 Task: Create a due date automation trigger when advanced on, 2 days after a card is due add basic without the red label at 11:00 AM.
Action: Mouse moved to (1018, 295)
Screenshot: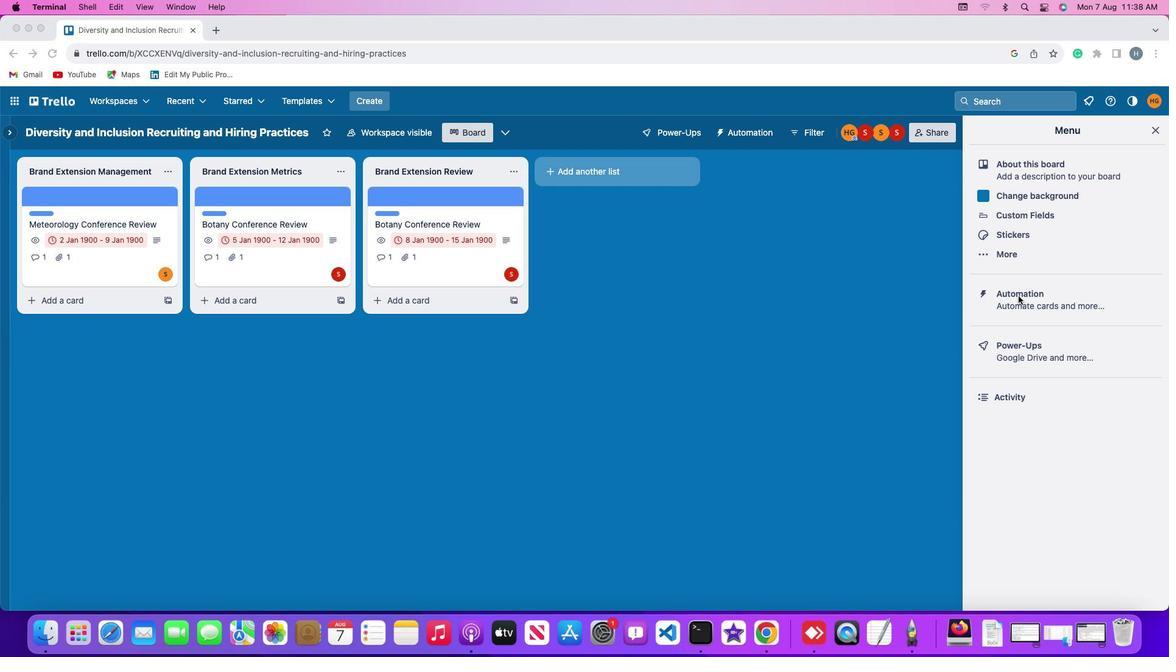 
Action: Mouse pressed left at (1018, 295)
Screenshot: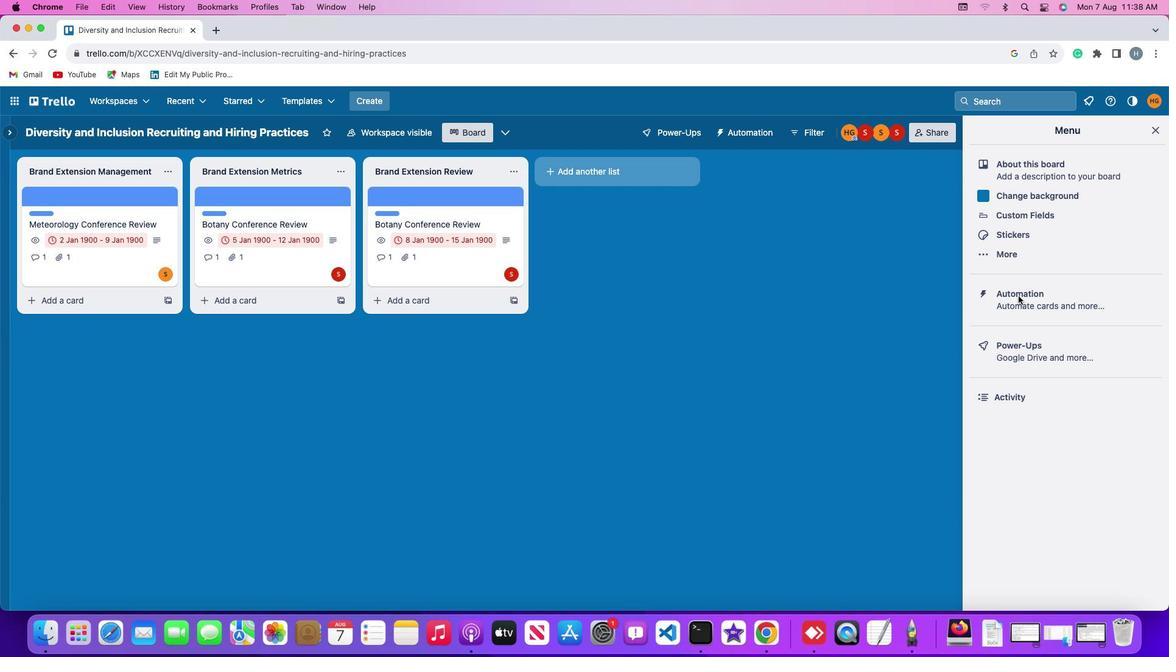 
Action: Mouse pressed left at (1018, 295)
Screenshot: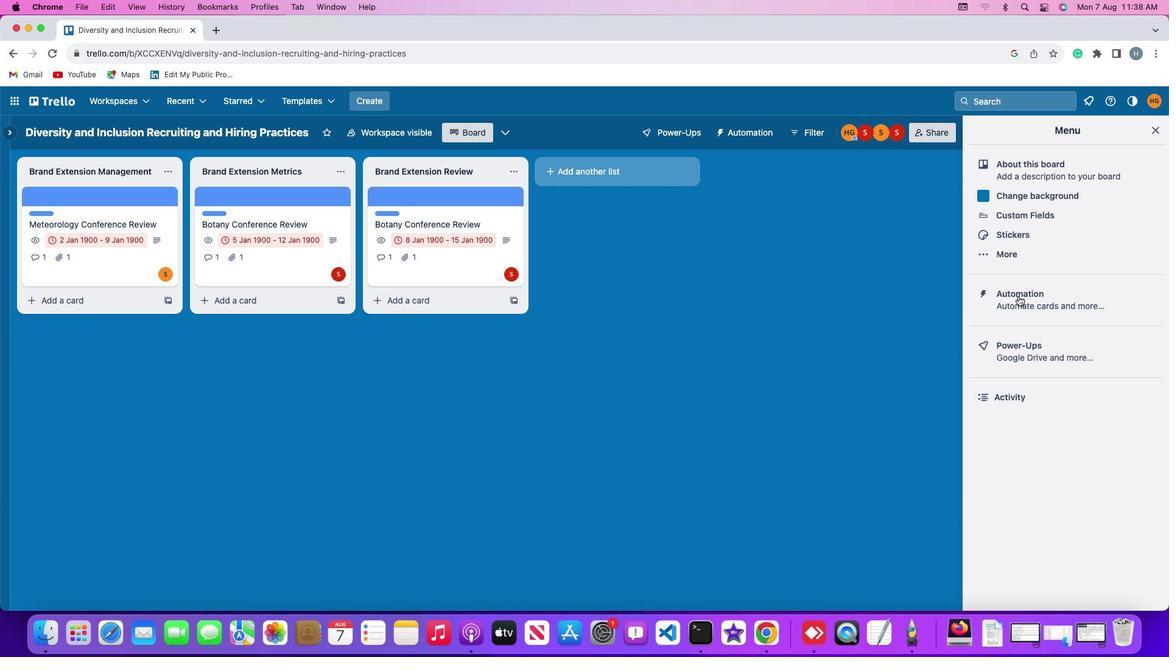 
Action: Mouse moved to (96, 287)
Screenshot: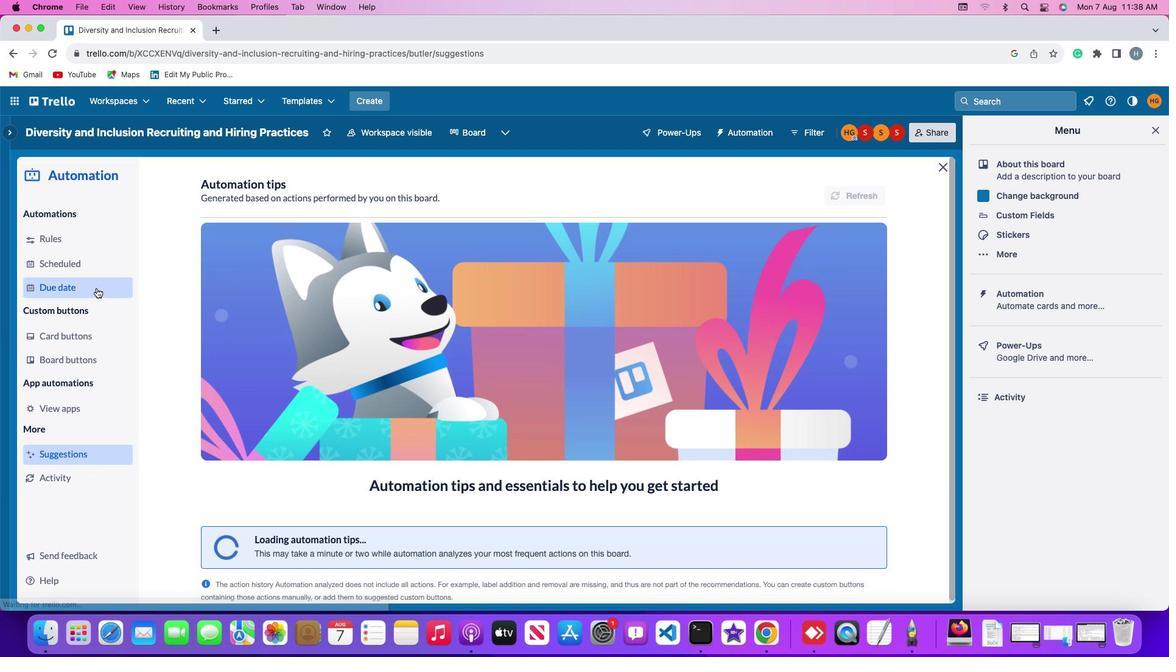 
Action: Mouse pressed left at (96, 287)
Screenshot: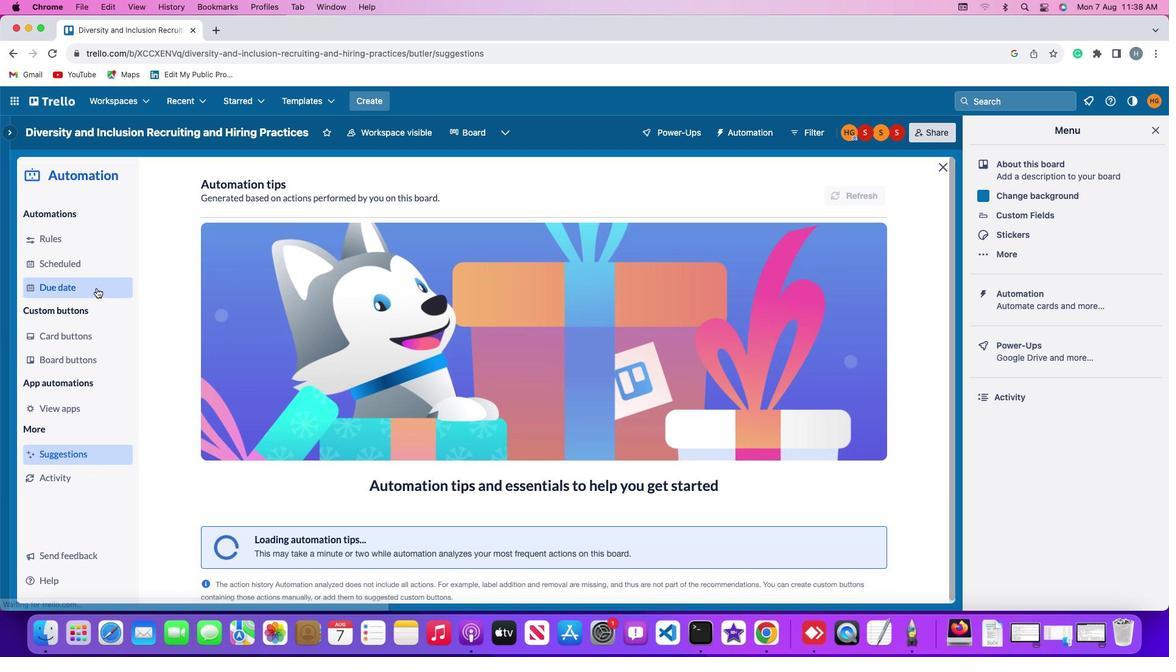 
Action: Mouse moved to (815, 185)
Screenshot: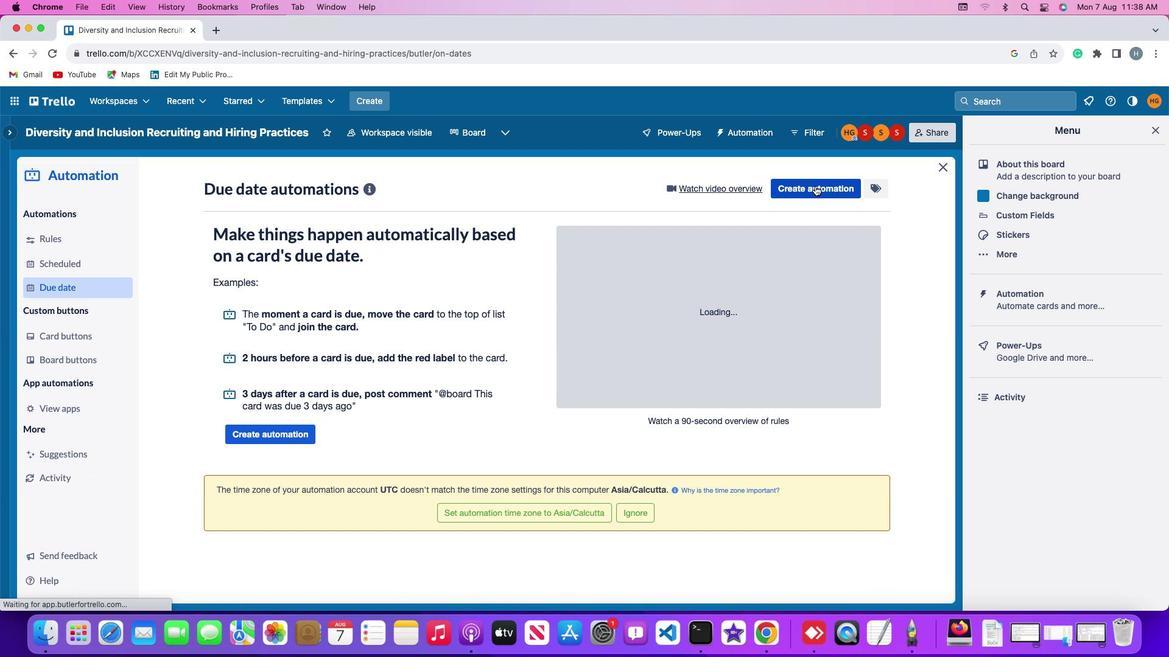 
Action: Mouse pressed left at (815, 185)
Screenshot: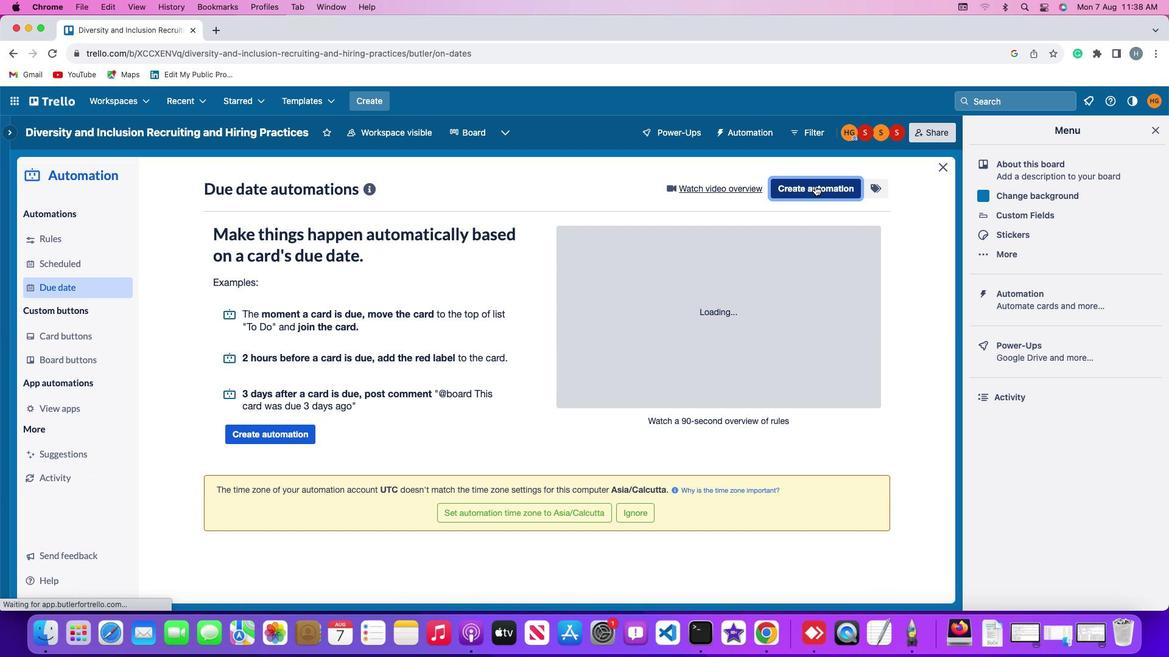 
Action: Mouse moved to (582, 301)
Screenshot: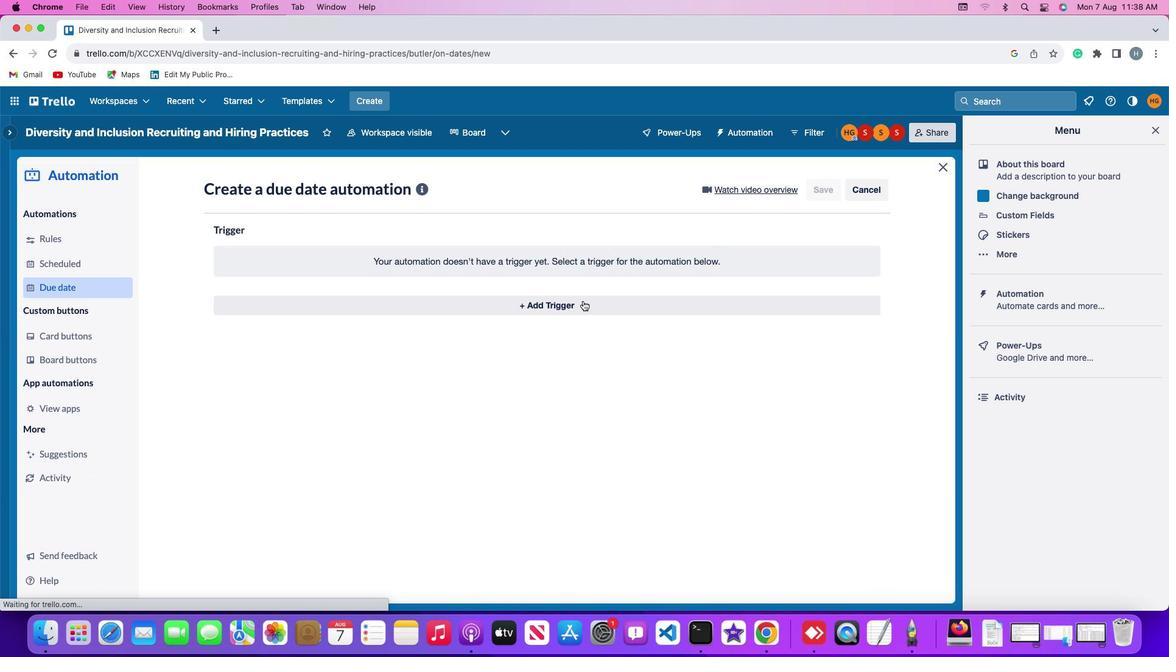
Action: Mouse pressed left at (582, 301)
Screenshot: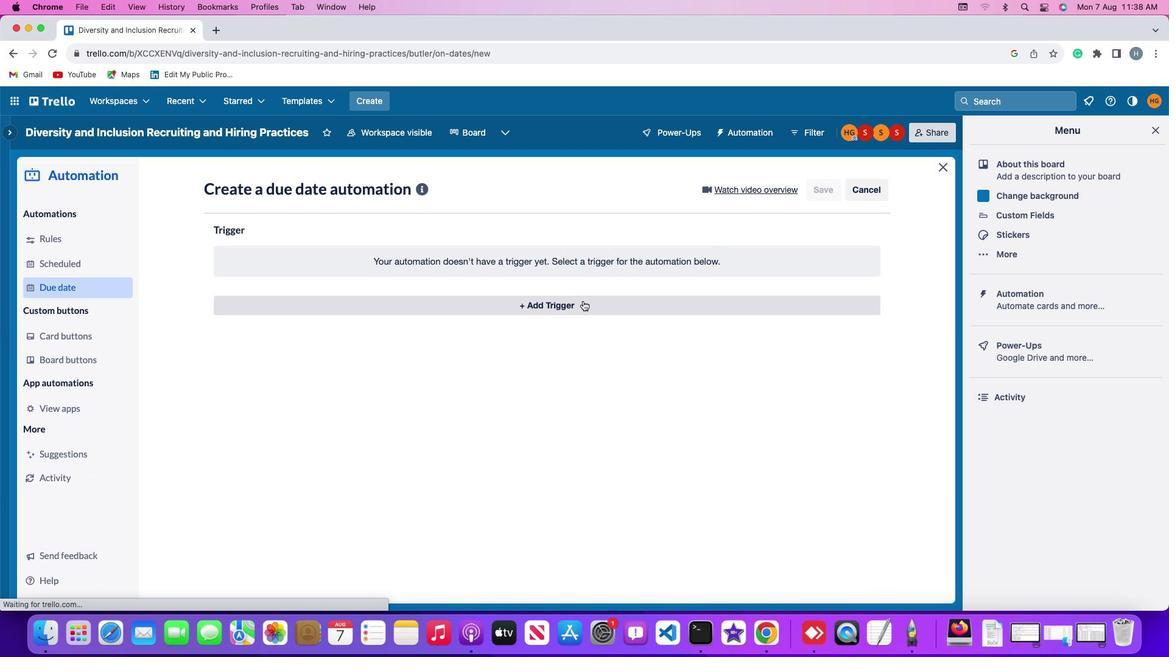 
Action: Mouse moved to (237, 491)
Screenshot: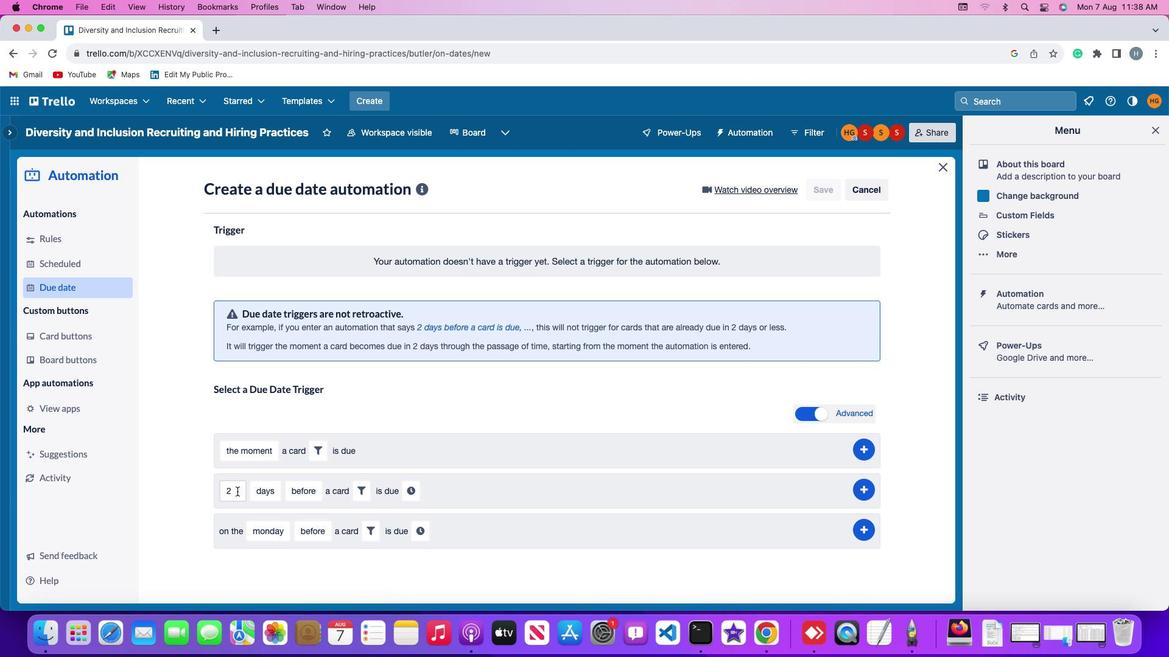 
Action: Mouse pressed left at (237, 491)
Screenshot: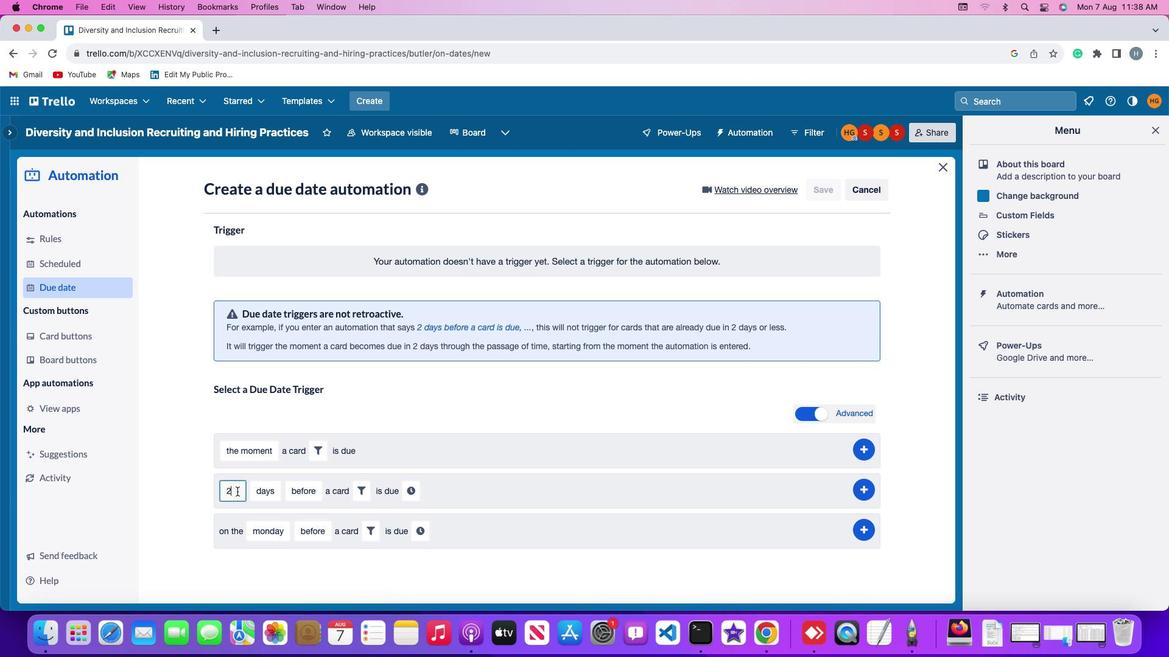 
Action: Mouse moved to (238, 490)
Screenshot: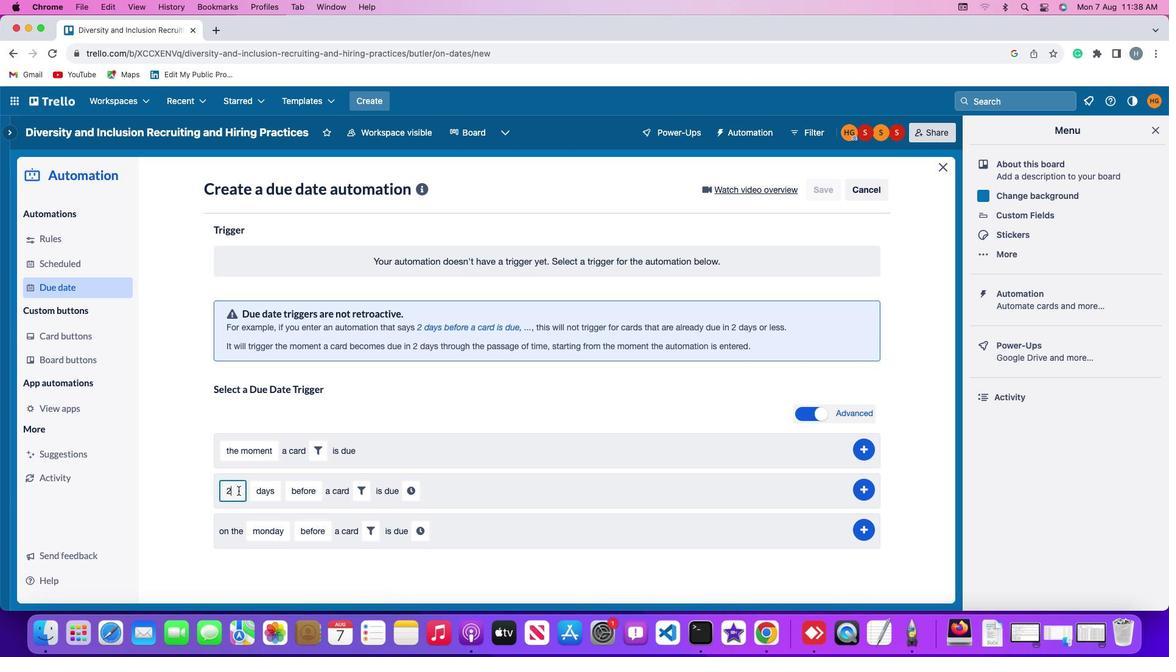 
Action: Key pressed Key.backspace
Screenshot: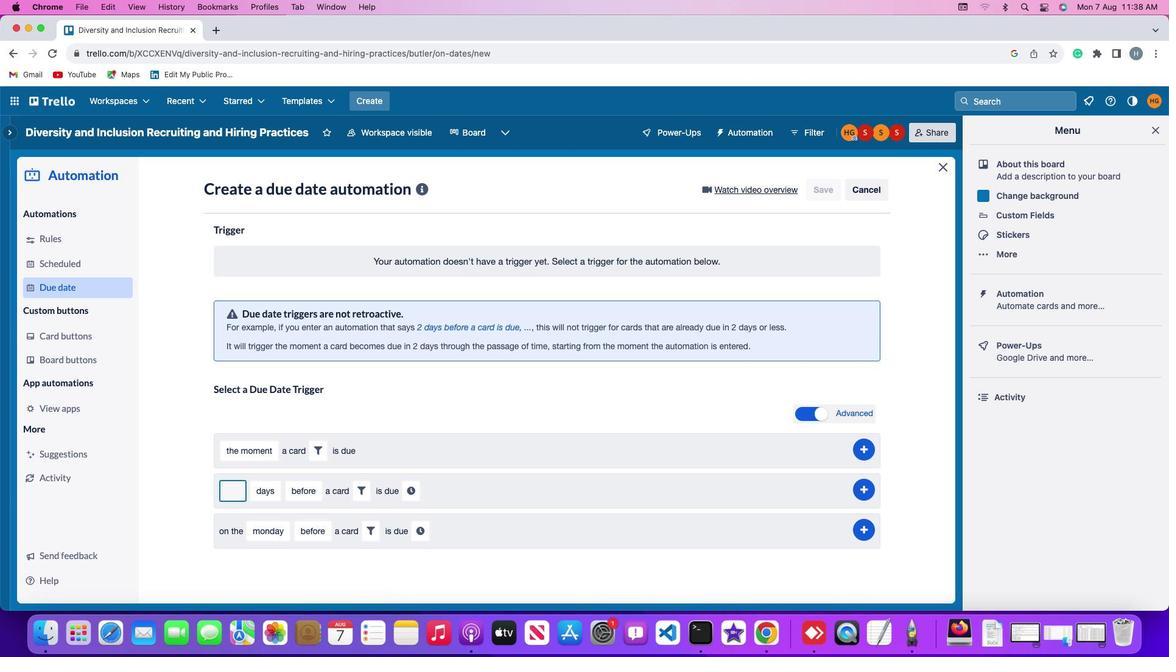 
Action: Mouse moved to (237, 491)
Screenshot: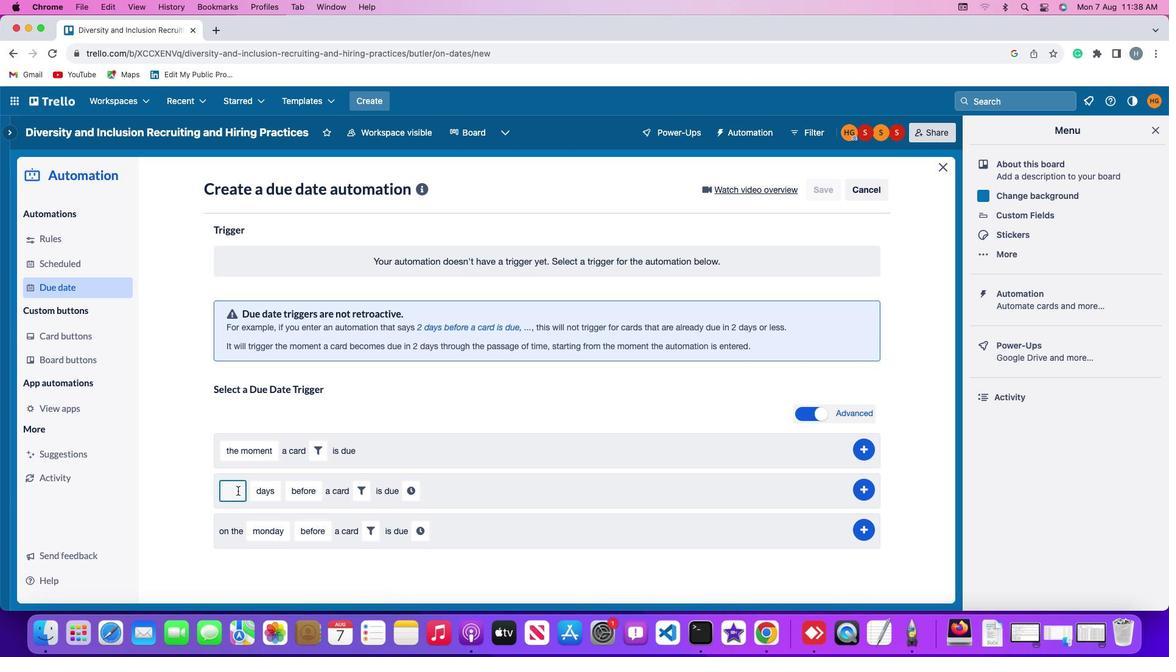 
Action: Key pressed '2'
Screenshot: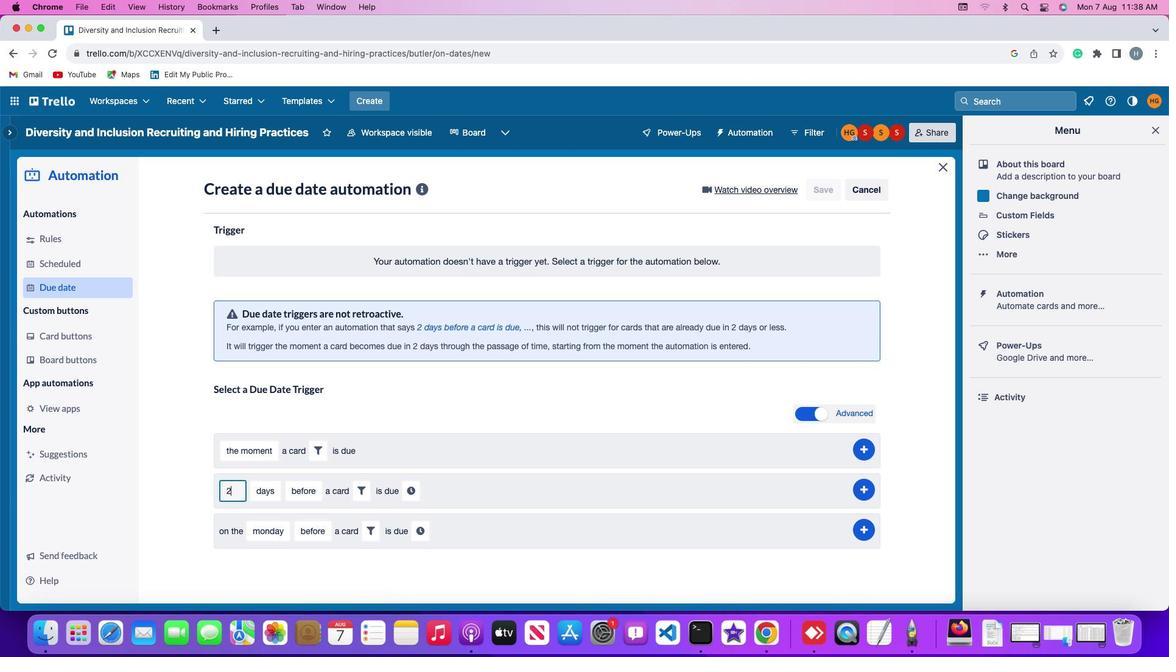 
Action: Mouse moved to (275, 487)
Screenshot: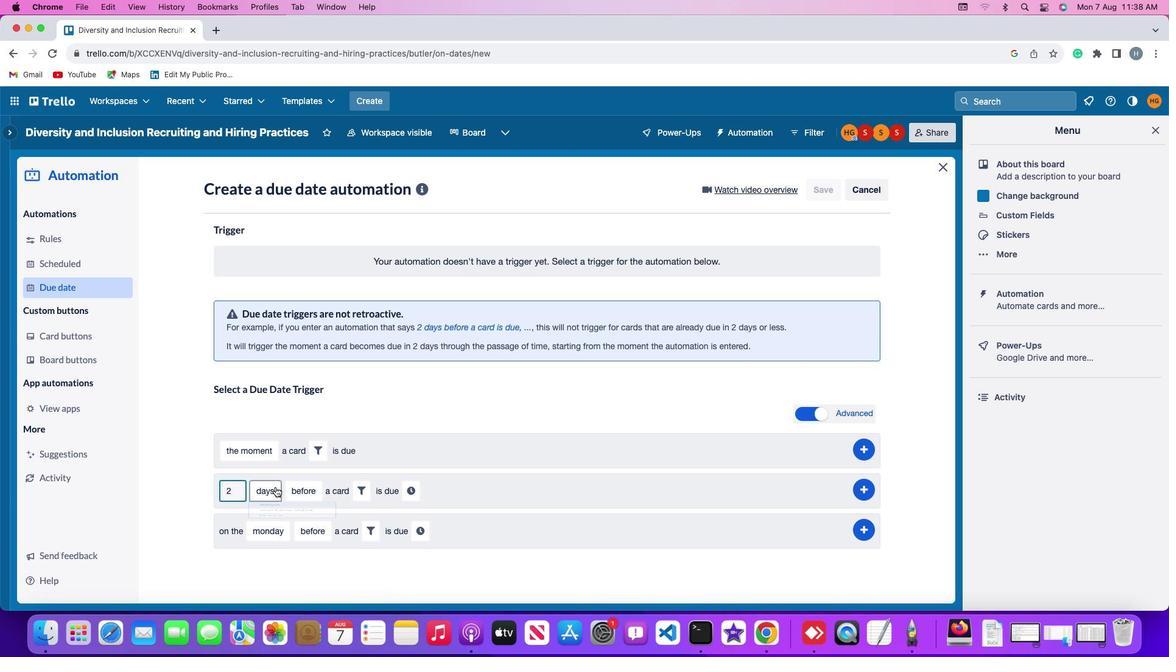 
Action: Mouse pressed left at (275, 487)
Screenshot: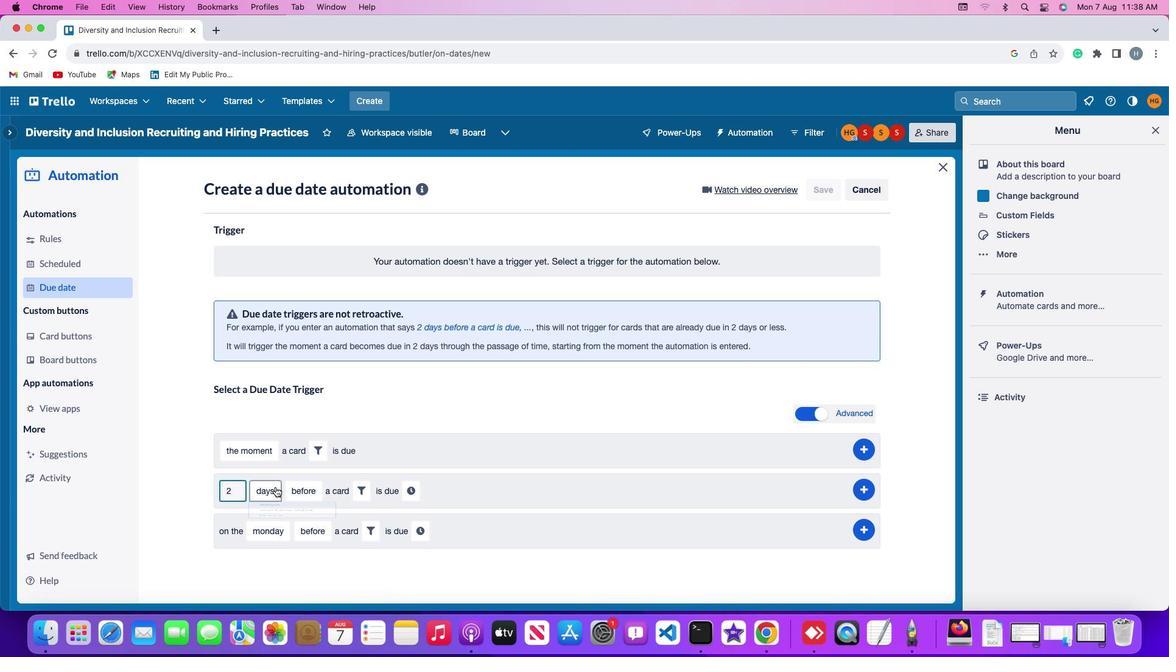 
Action: Mouse moved to (273, 510)
Screenshot: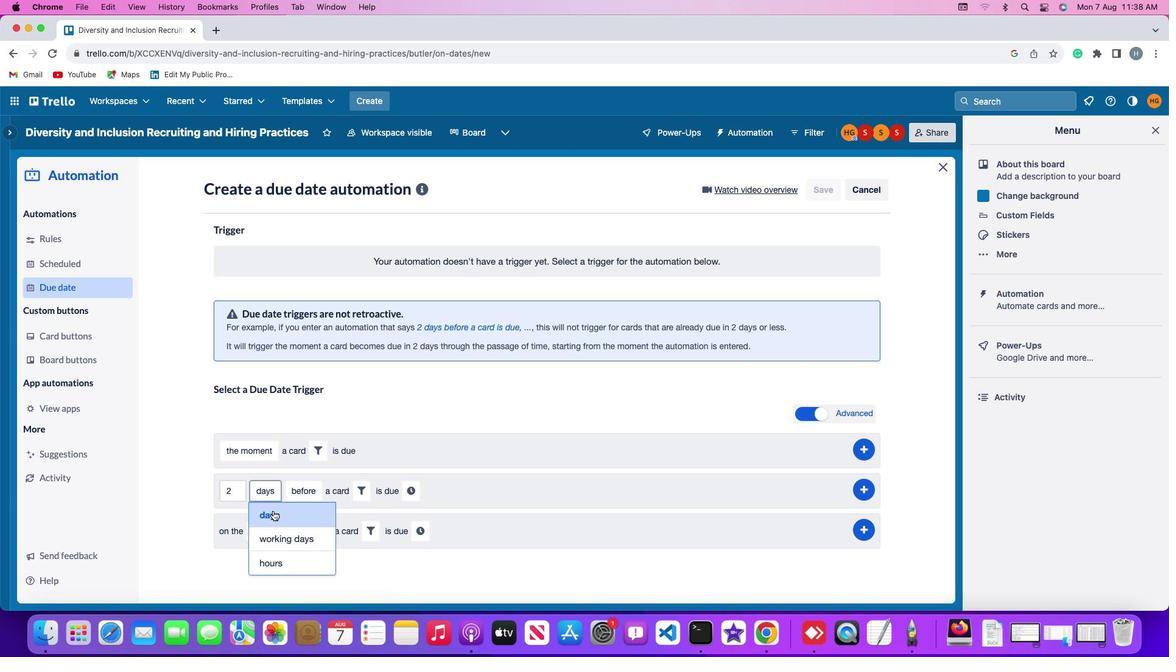 
Action: Mouse pressed left at (273, 510)
Screenshot: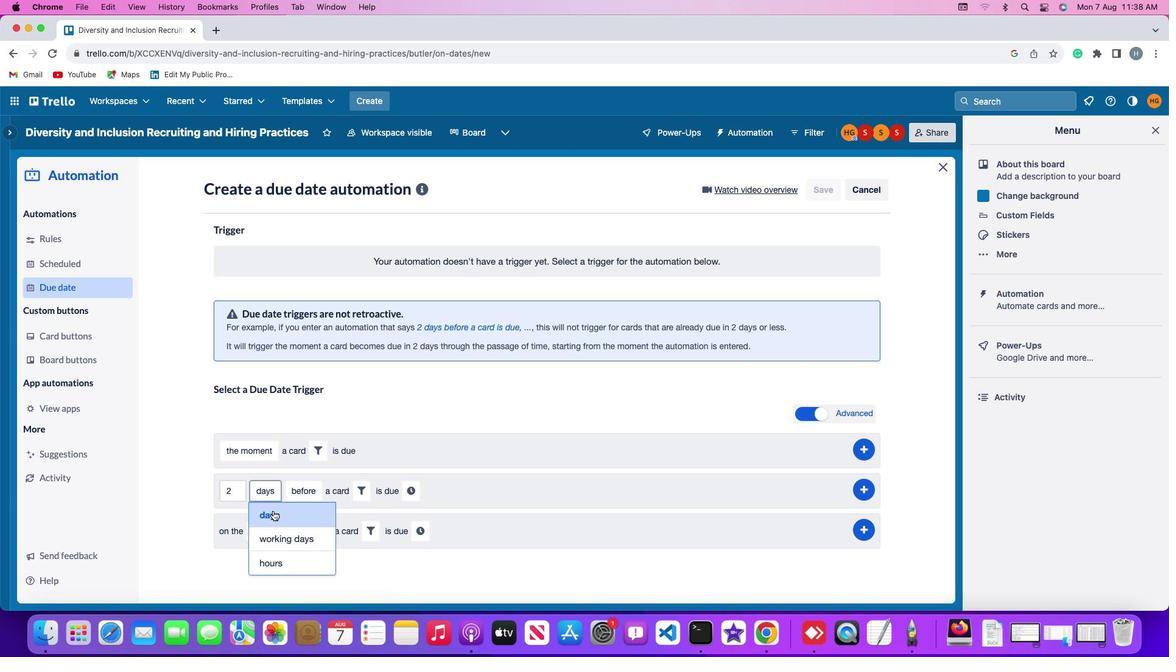 
Action: Mouse moved to (292, 493)
Screenshot: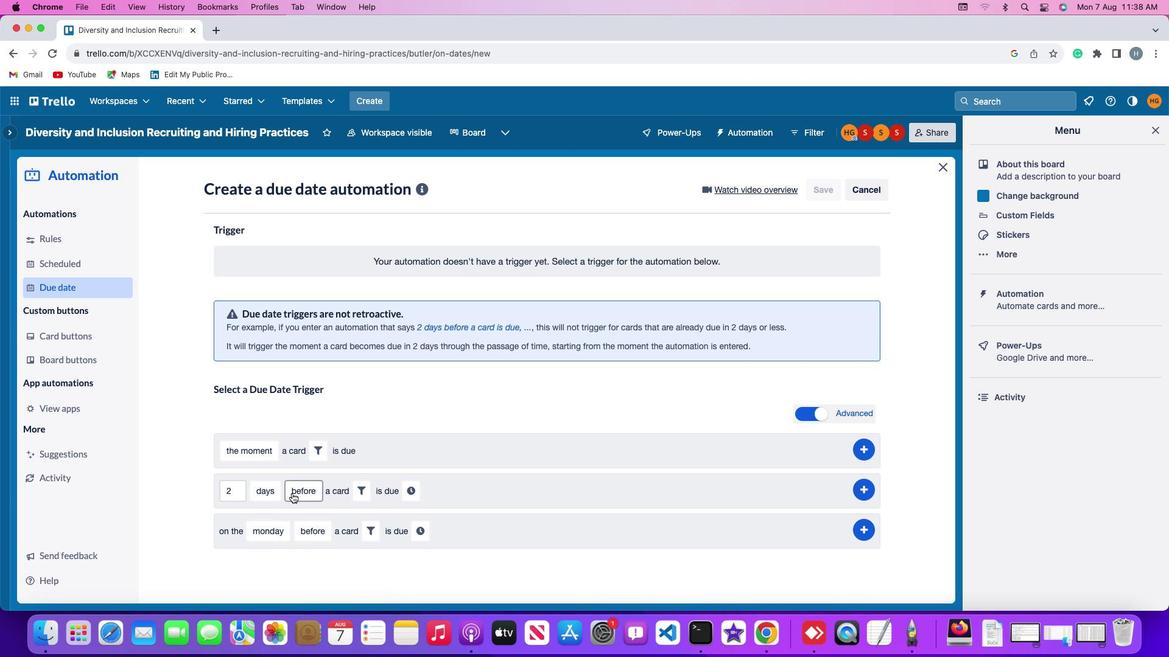 
Action: Mouse pressed left at (292, 493)
Screenshot: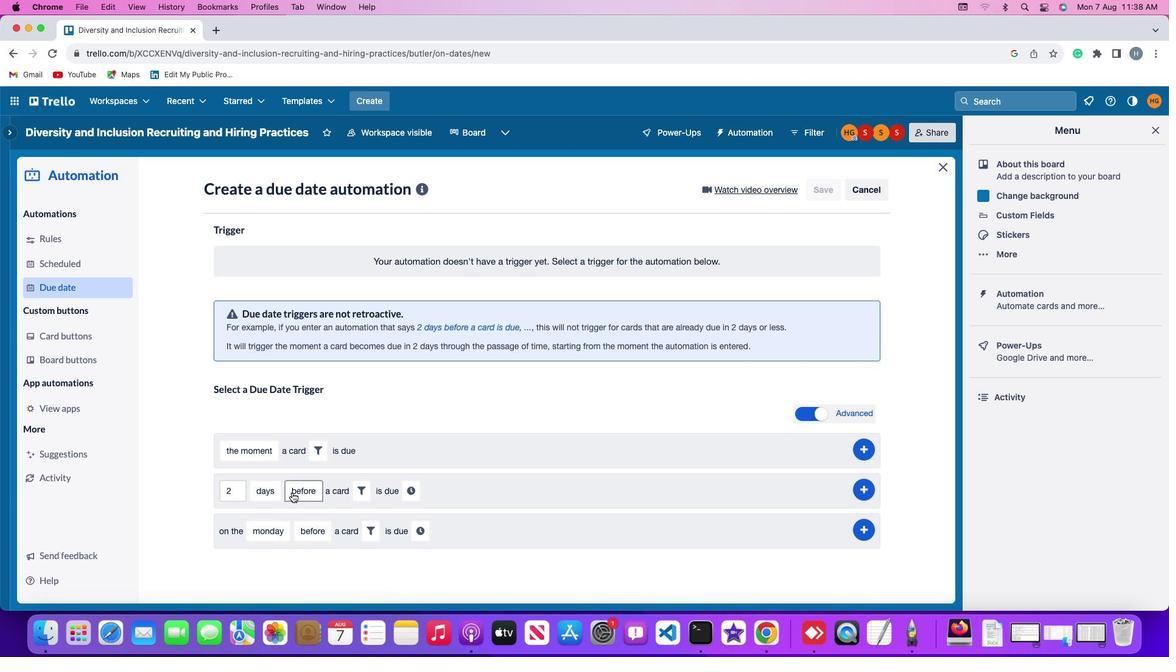 
Action: Mouse moved to (306, 536)
Screenshot: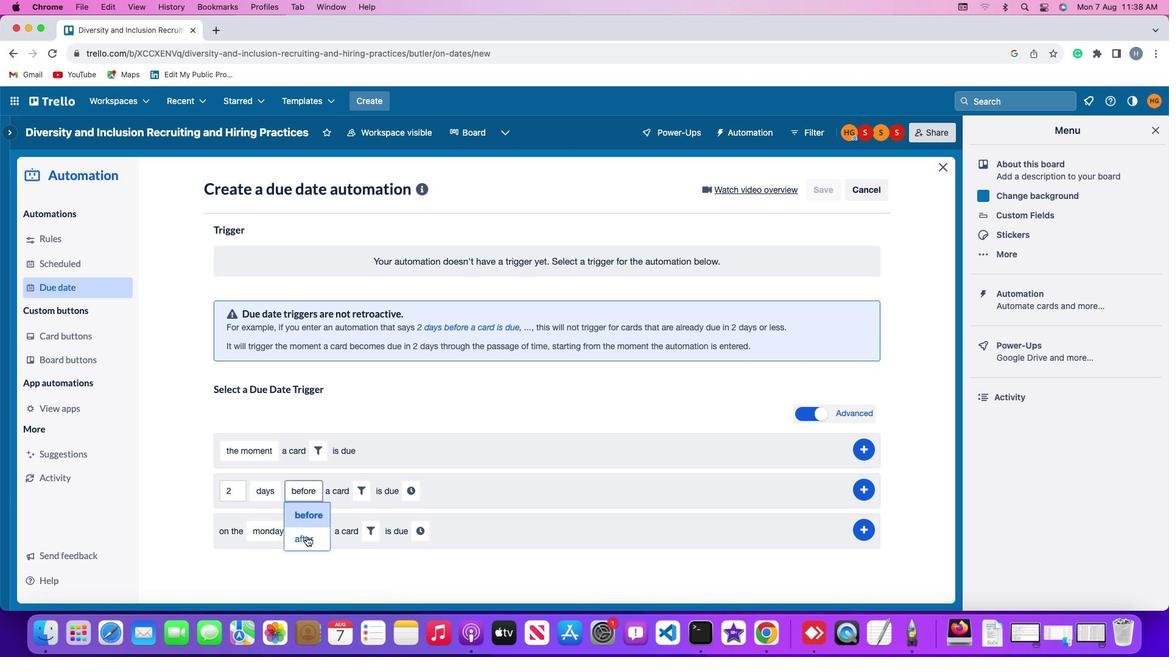 
Action: Mouse pressed left at (306, 536)
Screenshot: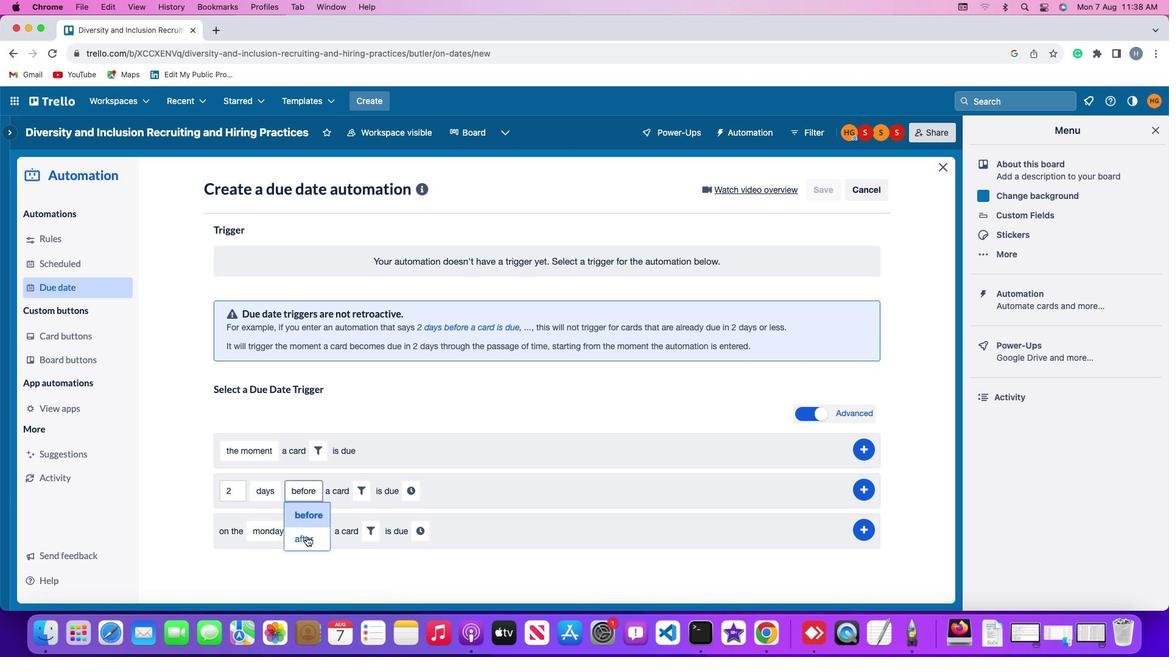 
Action: Mouse moved to (354, 498)
Screenshot: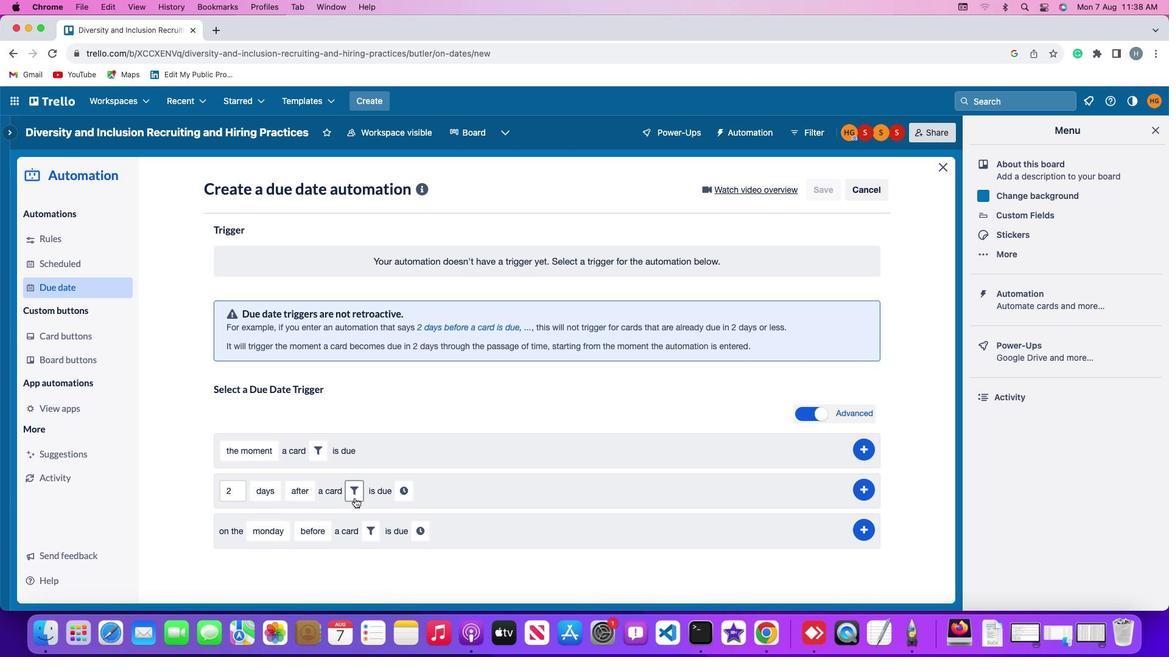 
Action: Mouse pressed left at (354, 498)
Screenshot: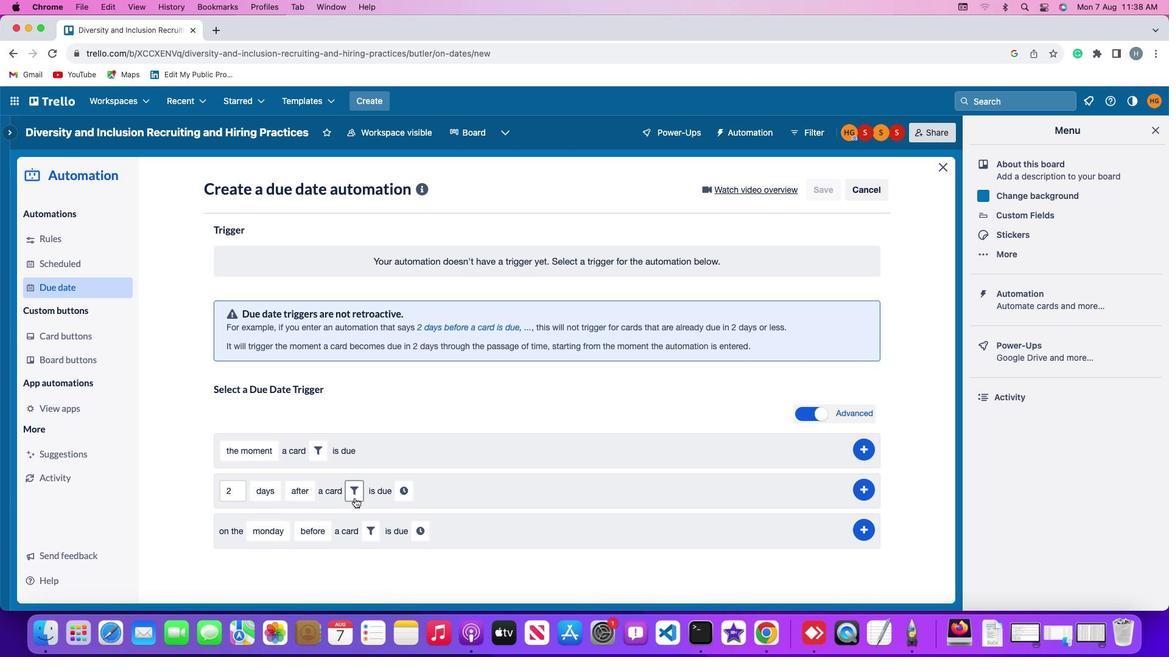 
Action: Mouse moved to (369, 530)
Screenshot: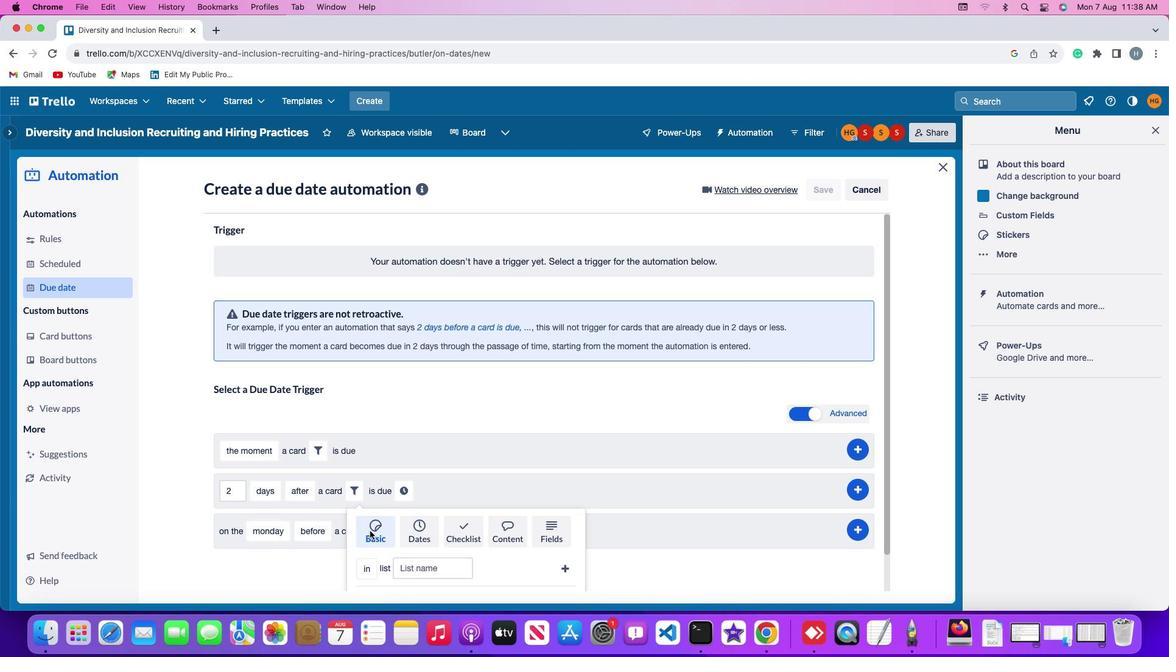 
Action: Mouse scrolled (369, 530) with delta (0, 0)
Screenshot: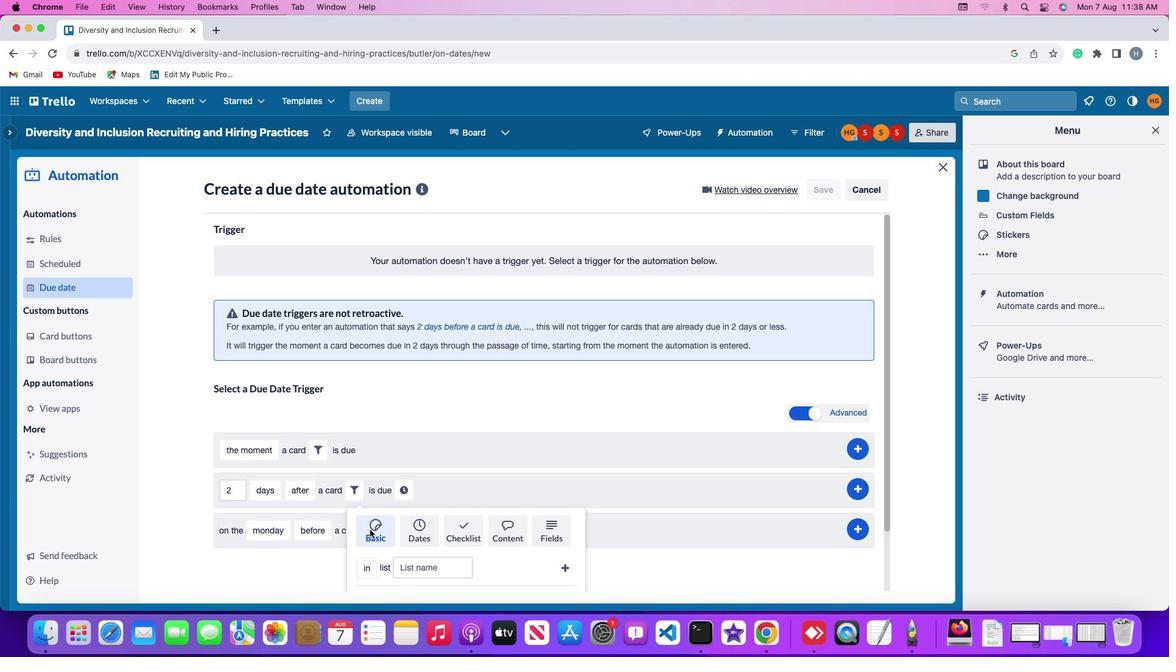 
Action: Mouse moved to (369, 530)
Screenshot: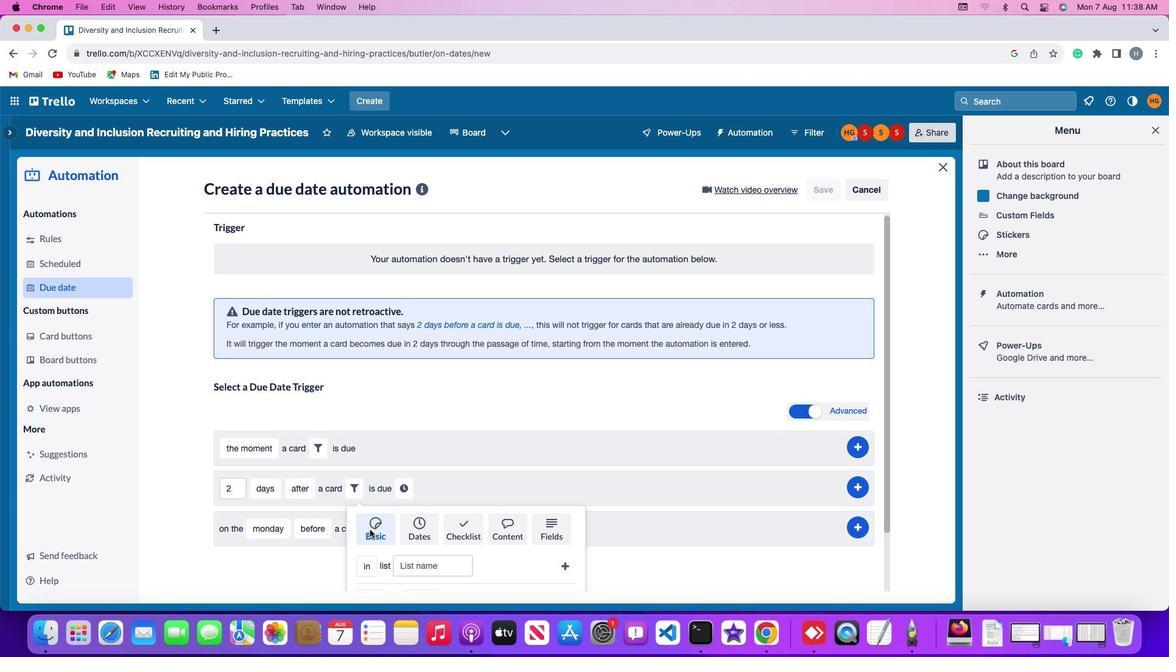 
Action: Mouse scrolled (369, 530) with delta (0, 0)
Screenshot: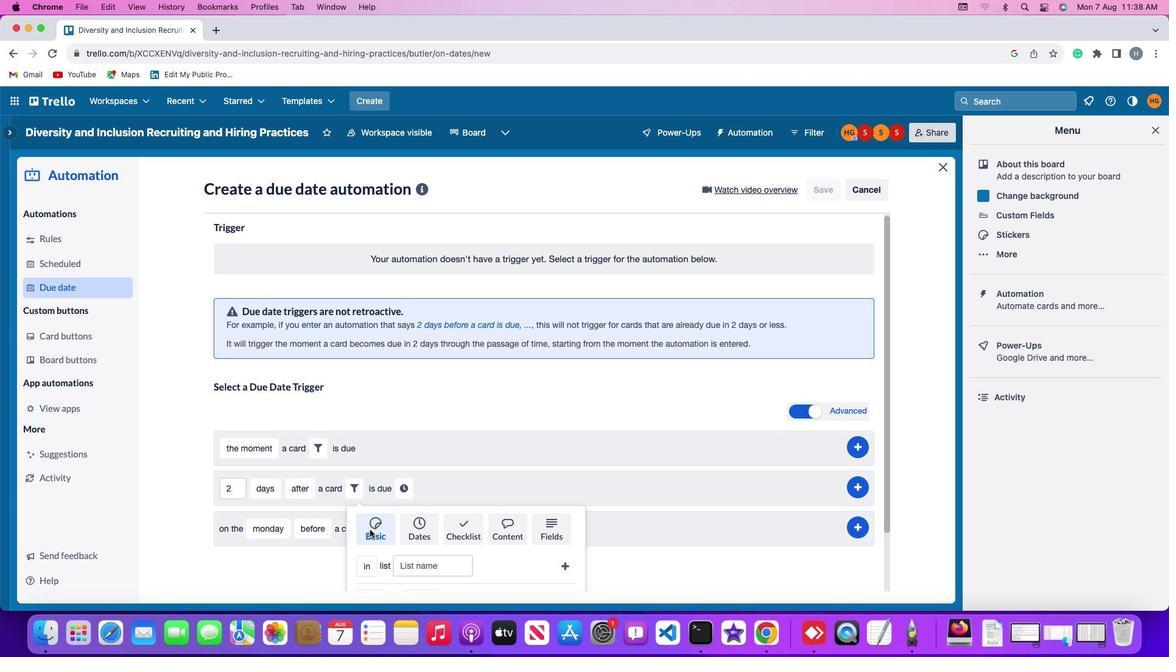 
Action: Mouse moved to (369, 529)
Screenshot: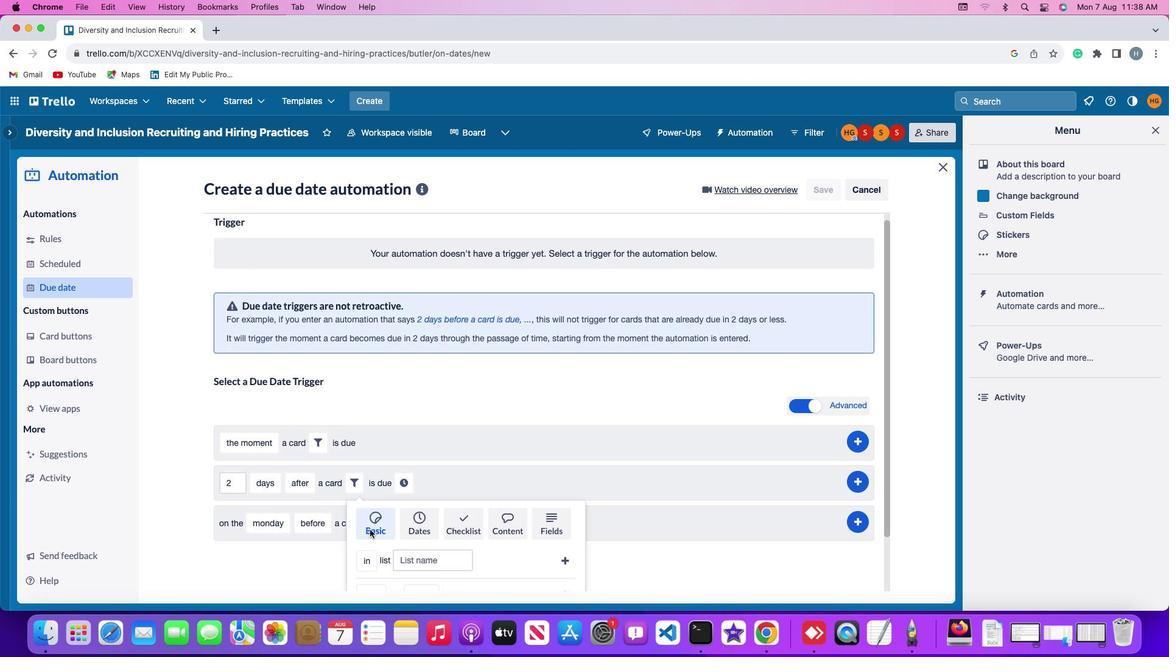 
Action: Mouse scrolled (369, 529) with delta (0, -1)
Screenshot: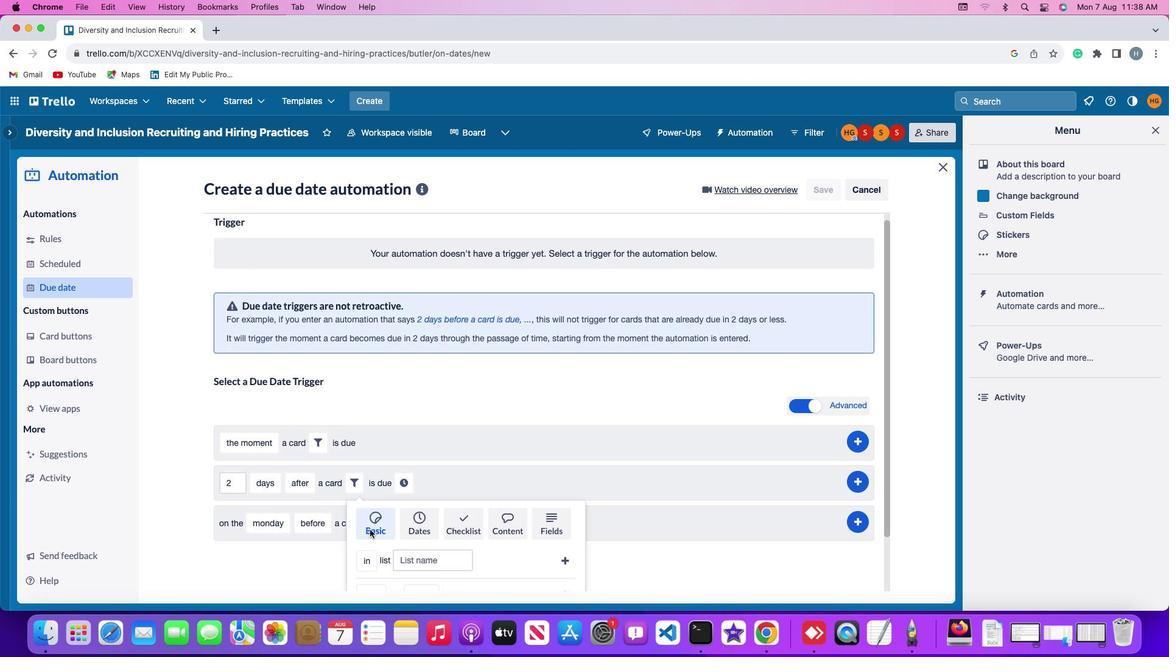 
Action: Mouse scrolled (369, 529) with delta (0, -1)
Screenshot: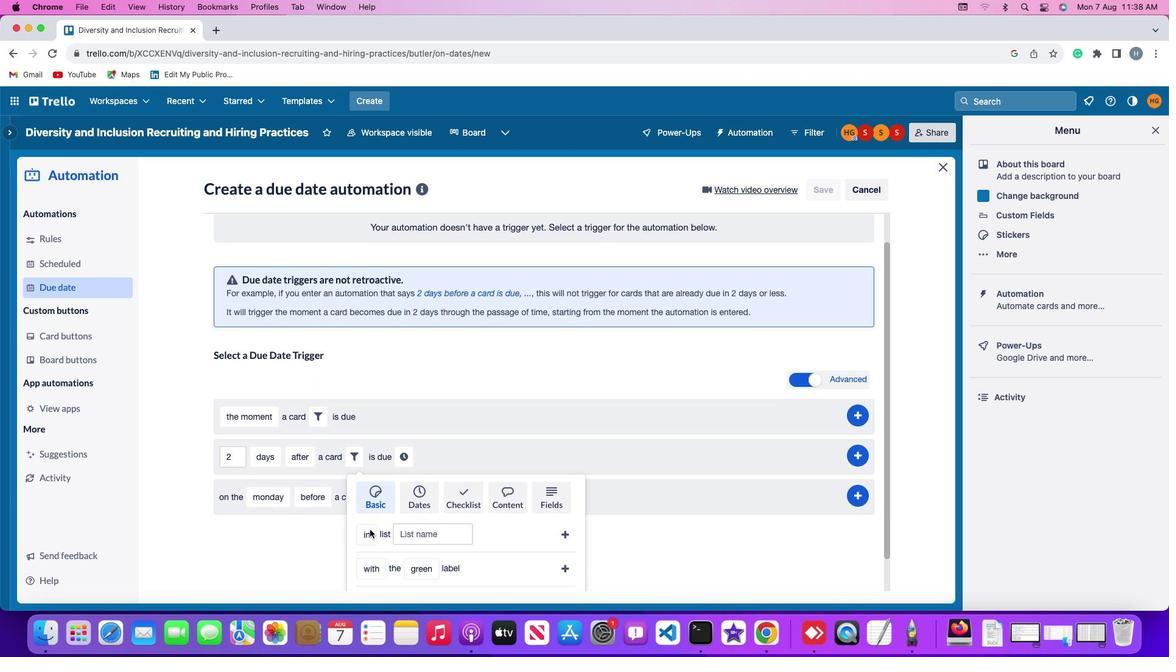 
Action: Mouse moved to (367, 538)
Screenshot: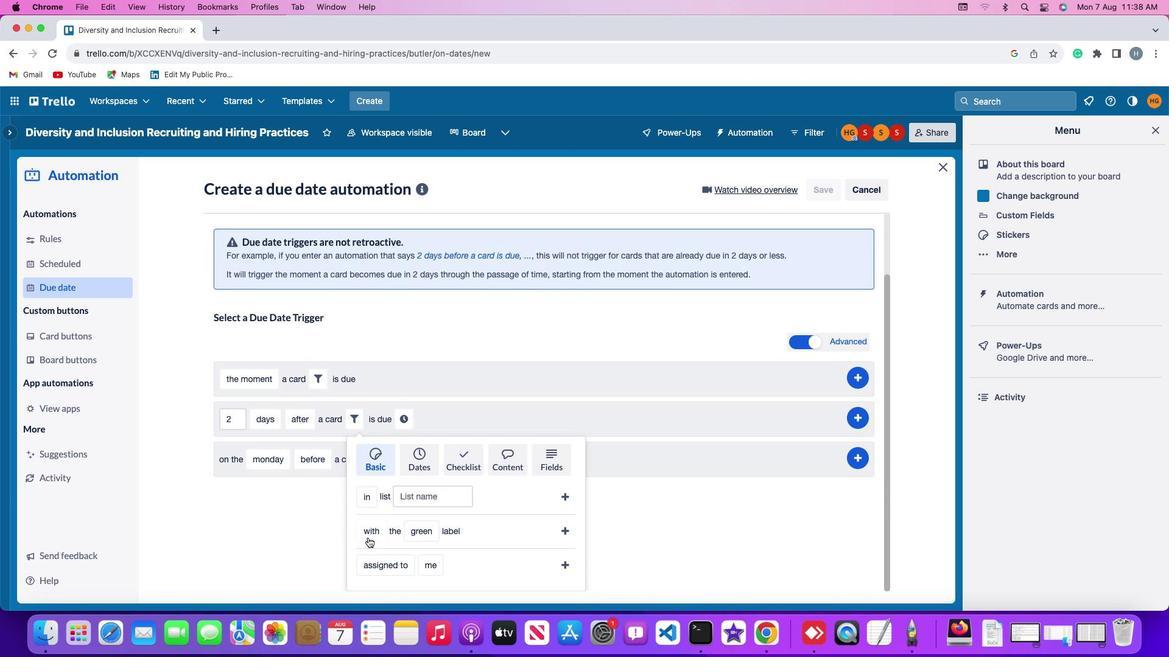 
Action: Mouse pressed left at (367, 538)
Screenshot: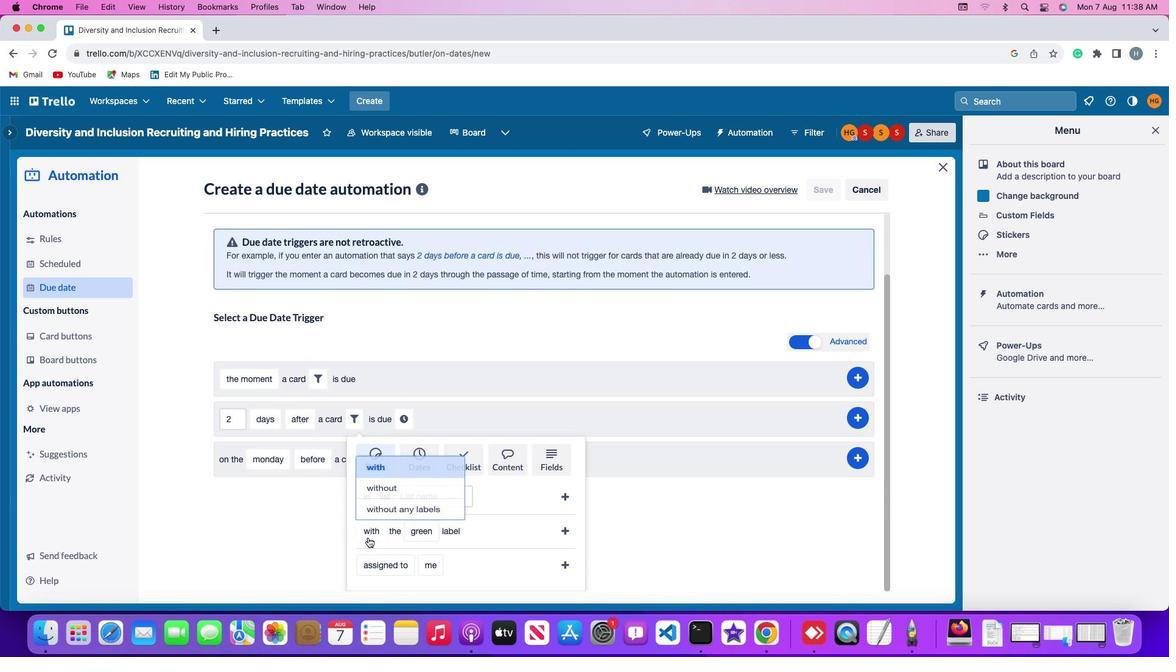 
Action: Mouse moved to (387, 487)
Screenshot: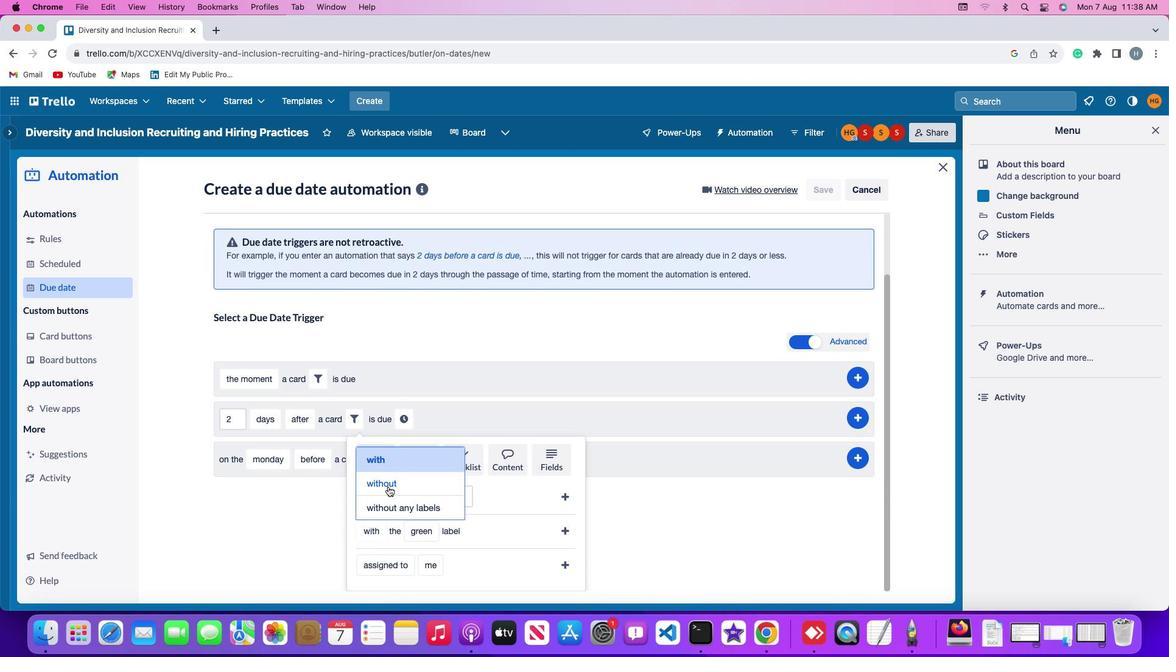 
Action: Mouse pressed left at (387, 487)
Screenshot: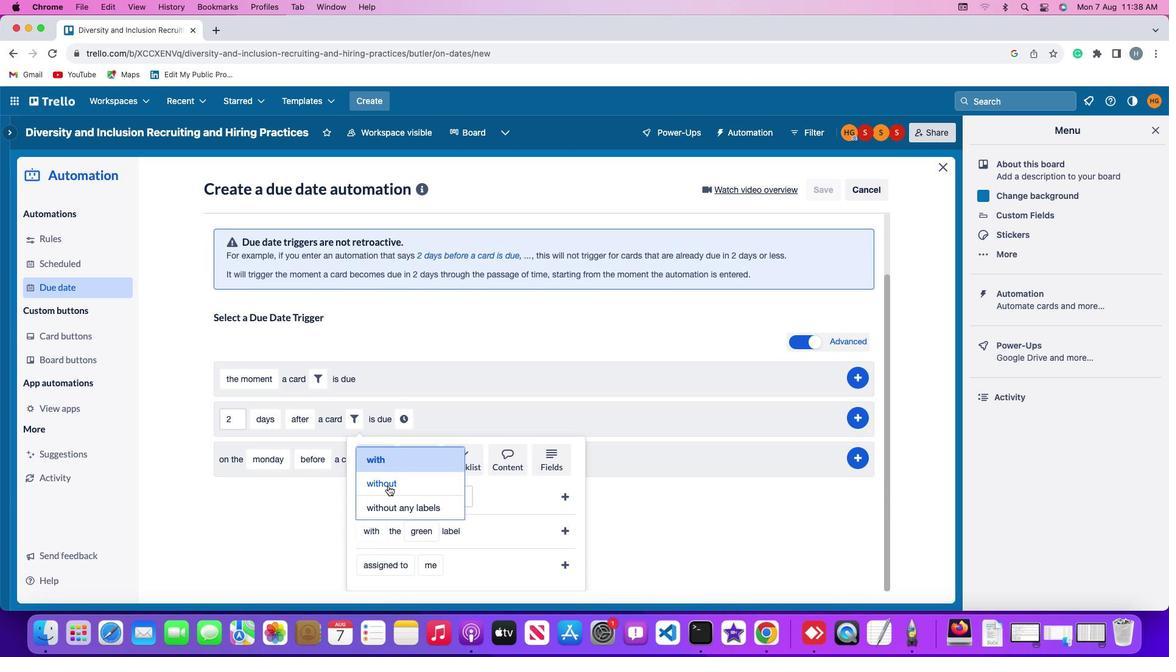 
Action: Mouse moved to (434, 532)
Screenshot: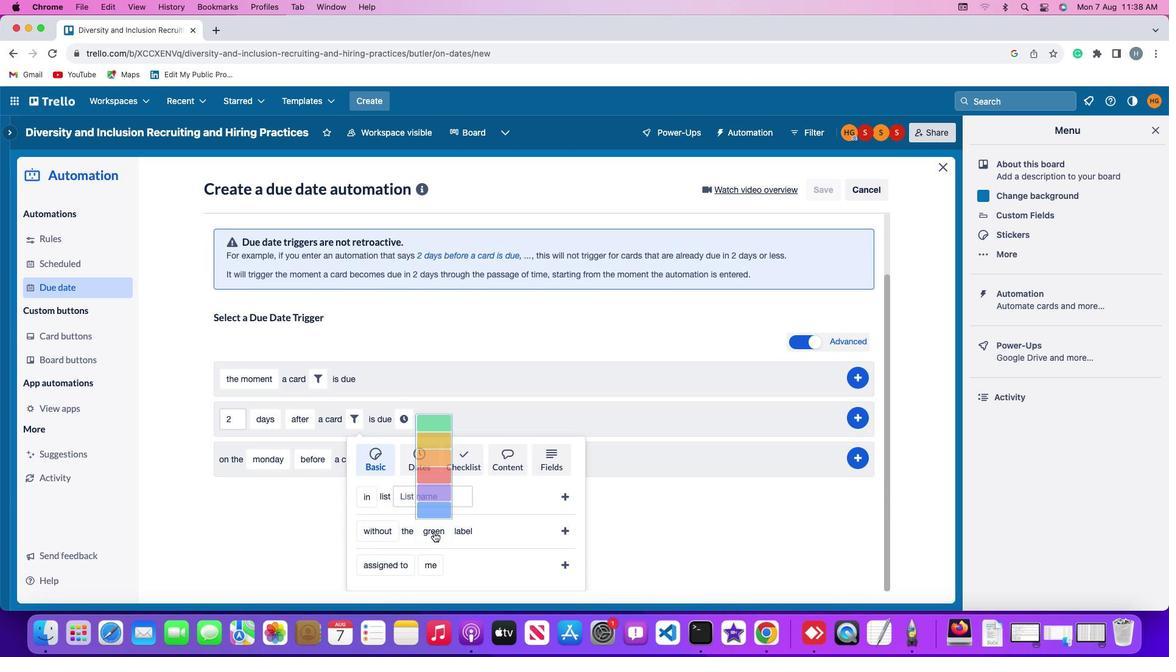 
Action: Mouse pressed left at (434, 532)
Screenshot: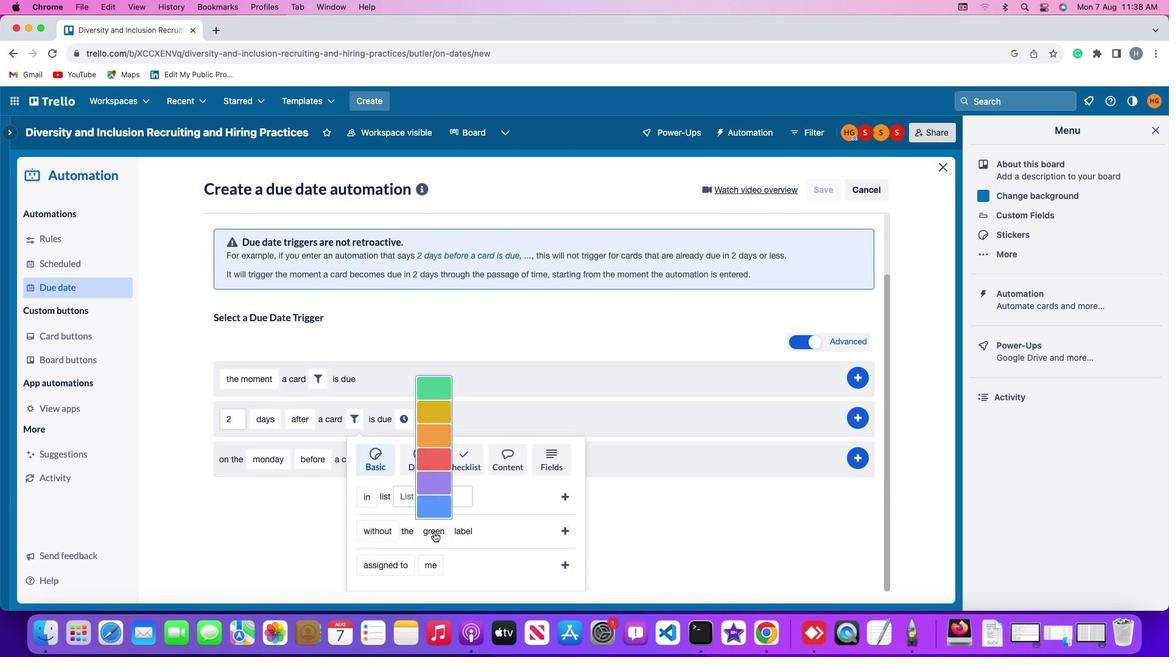 
Action: Mouse moved to (430, 455)
Screenshot: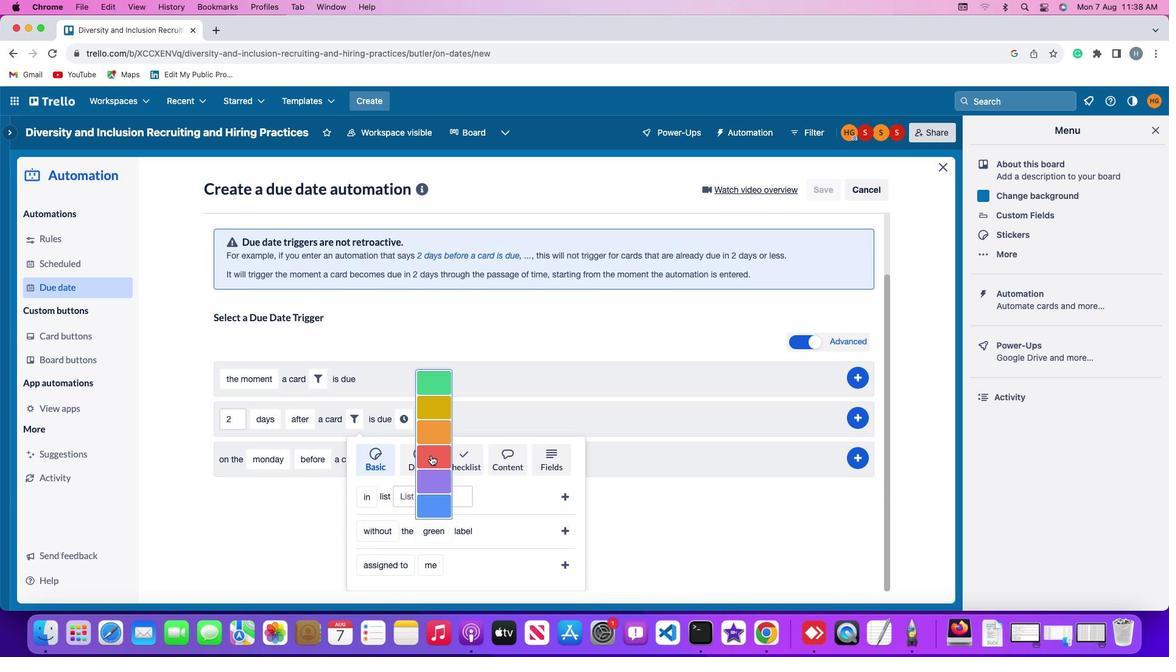 
Action: Mouse pressed left at (430, 455)
Screenshot: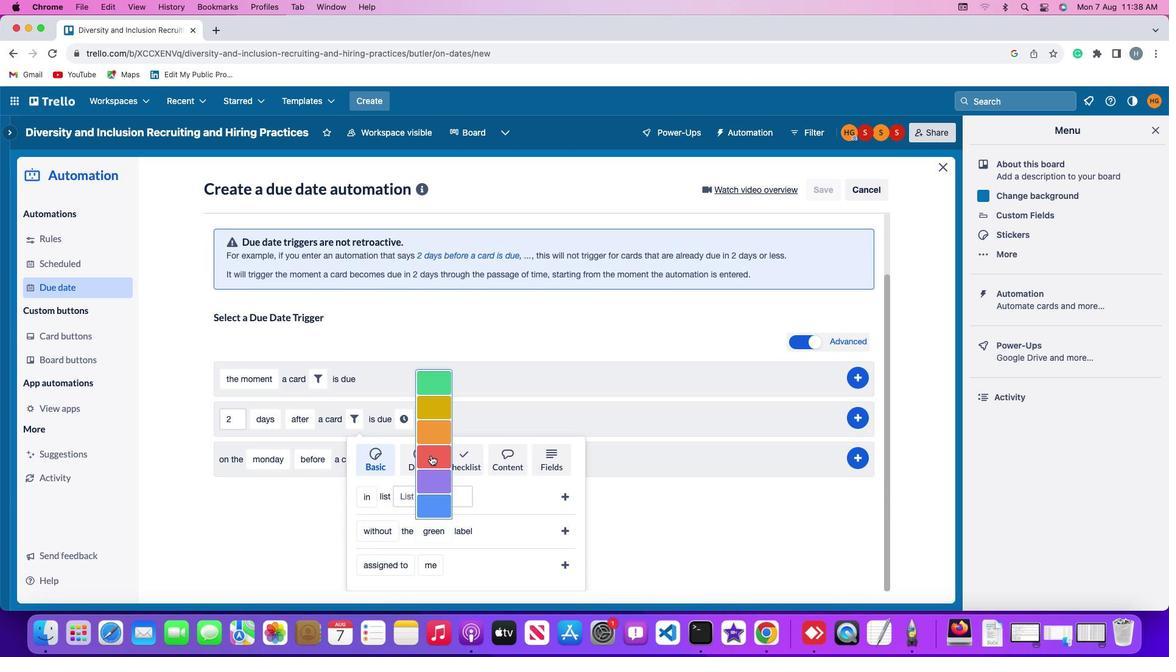
Action: Mouse moved to (565, 528)
Screenshot: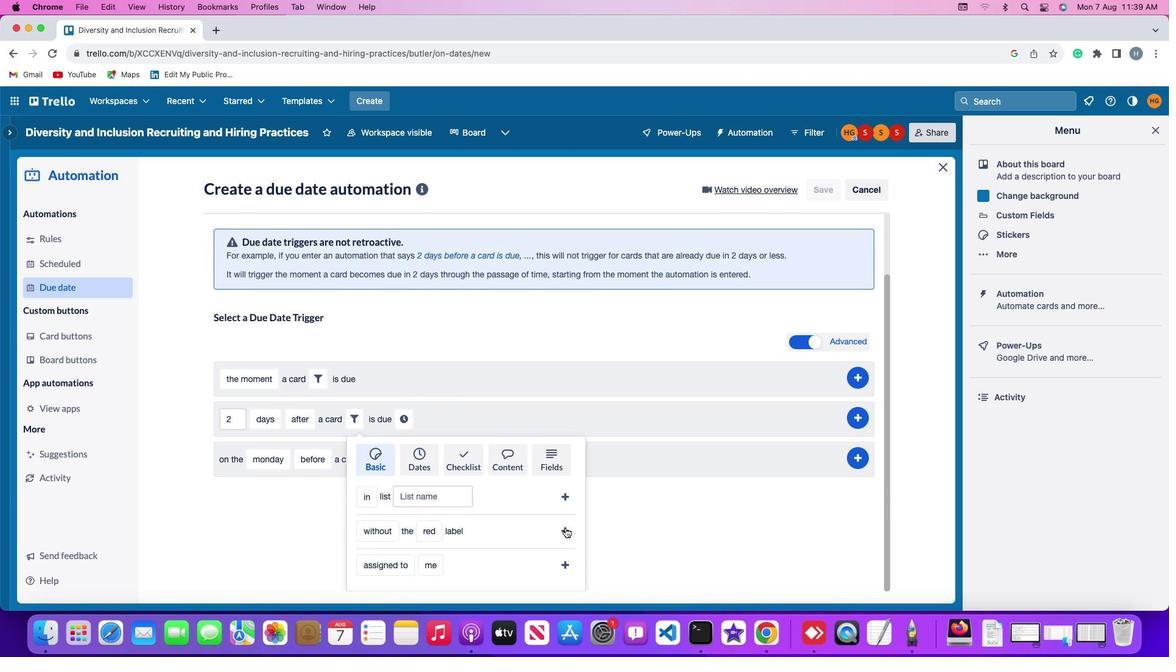 
Action: Mouse pressed left at (565, 528)
Screenshot: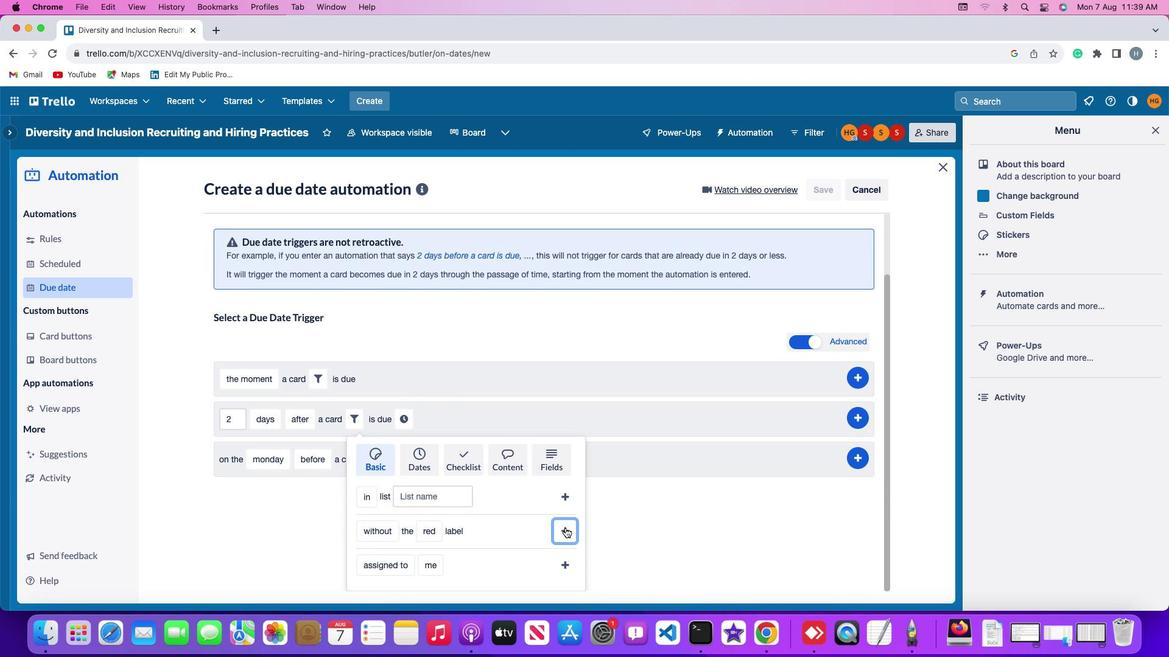 
Action: Mouse moved to (518, 487)
Screenshot: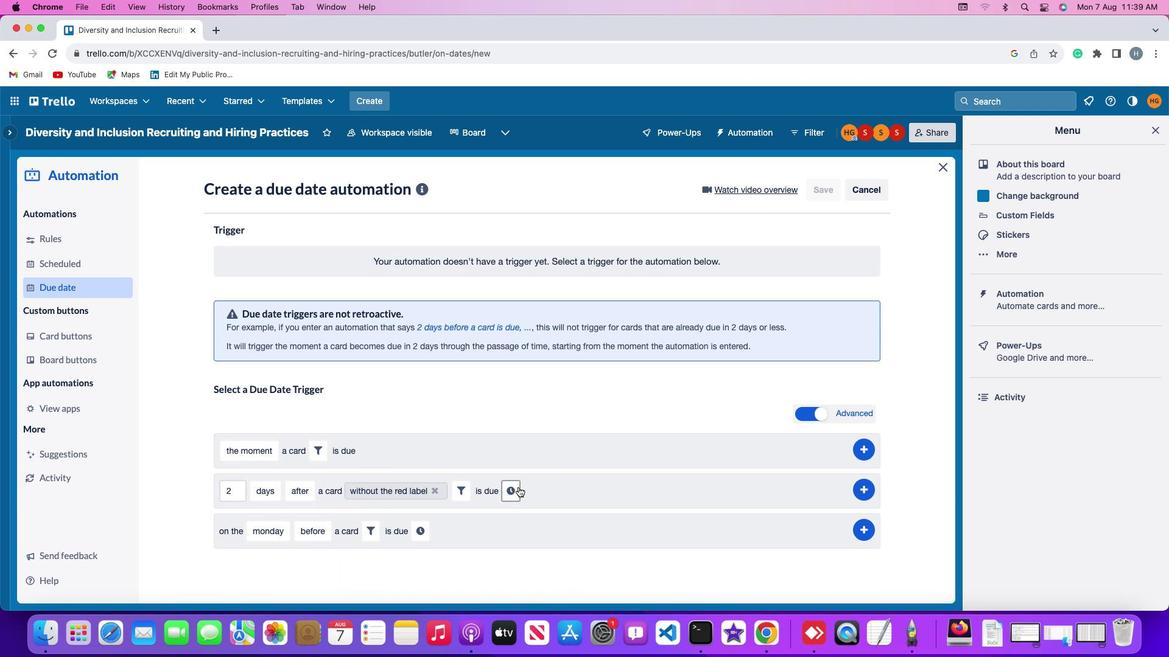 
Action: Mouse pressed left at (518, 487)
Screenshot: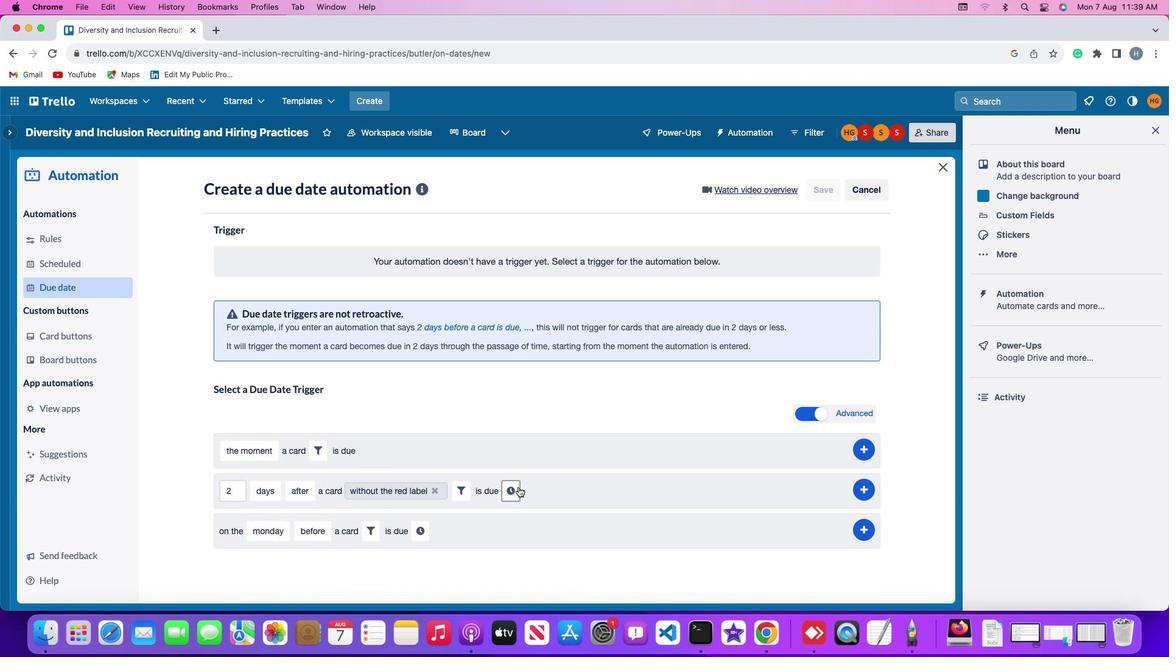 
Action: Mouse moved to (544, 491)
Screenshot: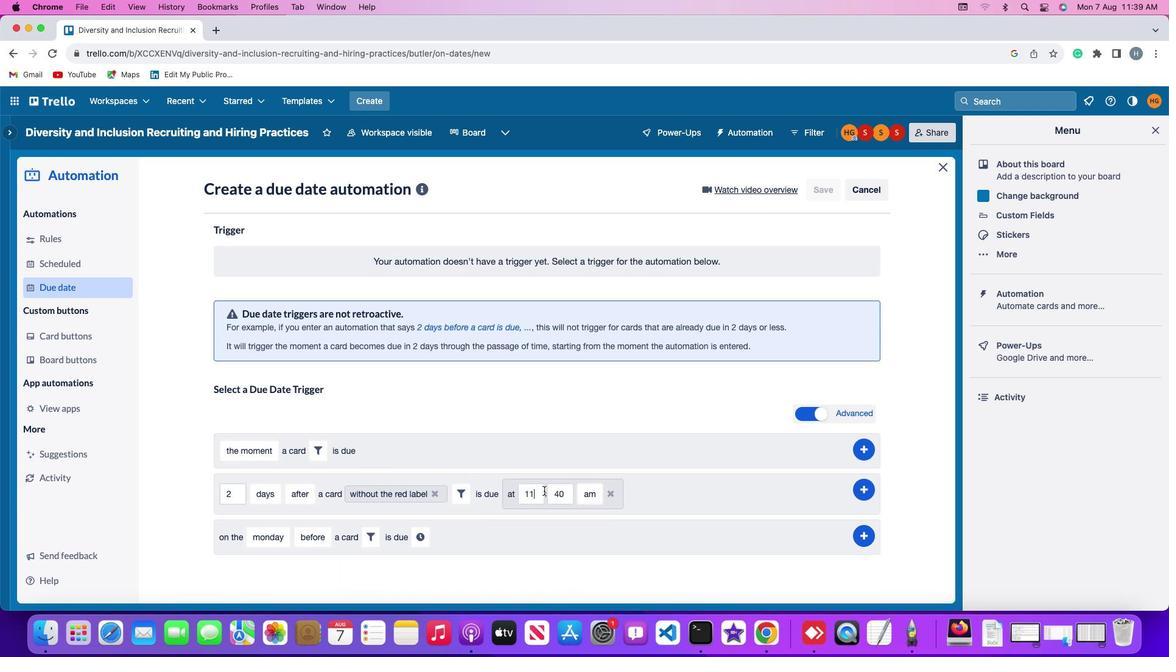 
Action: Mouse pressed left at (544, 491)
Screenshot: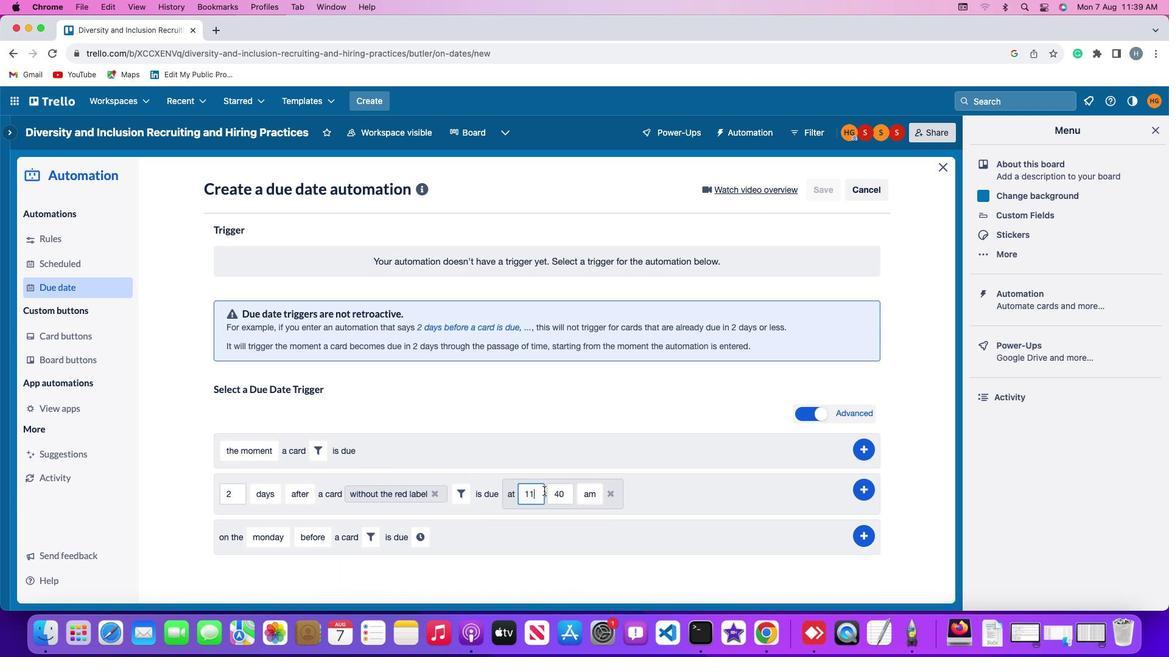
Action: Mouse moved to (542, 490)
Screenshot: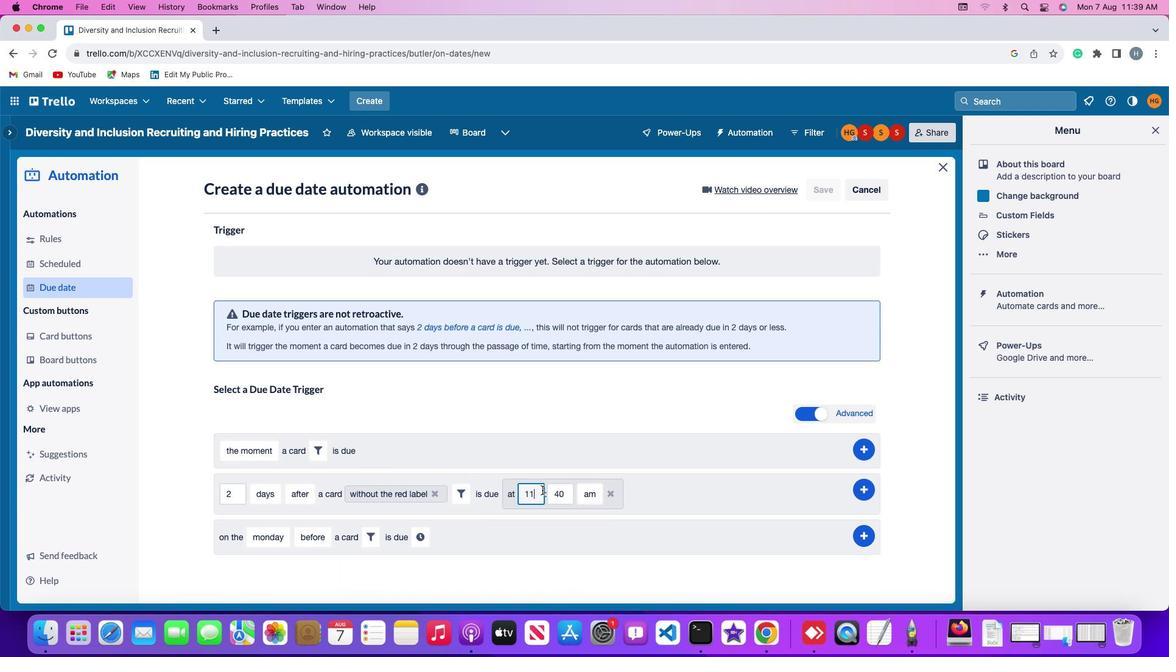 
Action: Key pressed Key.backspaceKey.backspace
Screenshot: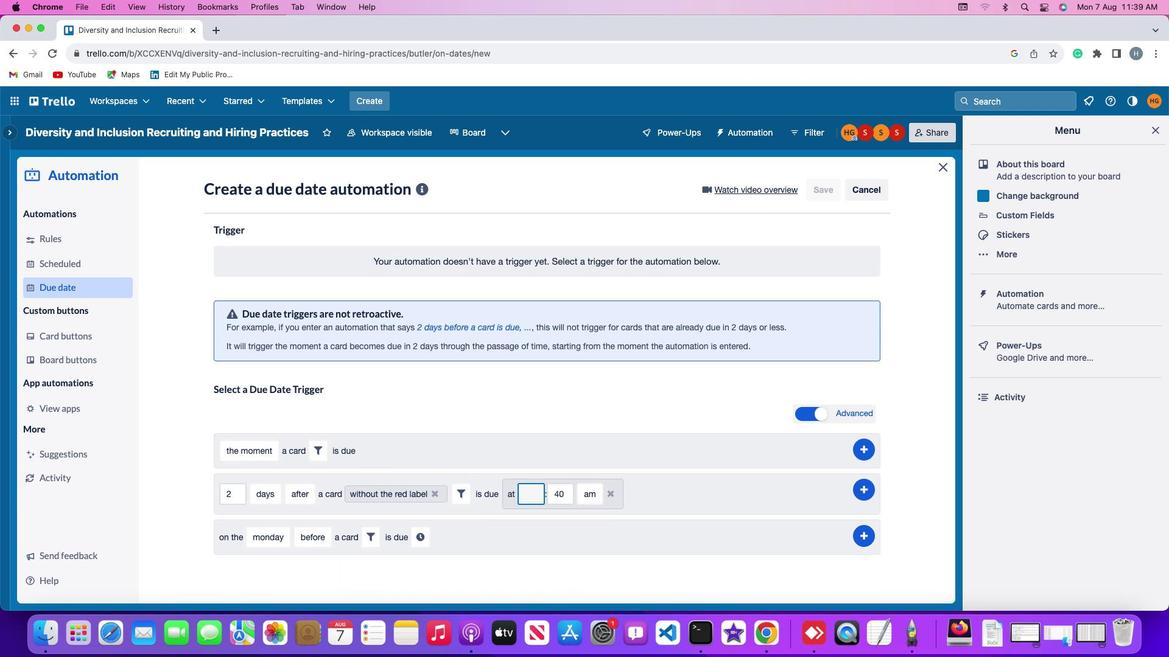 
Action: Mouse moved to (541, 490)
Screenshot: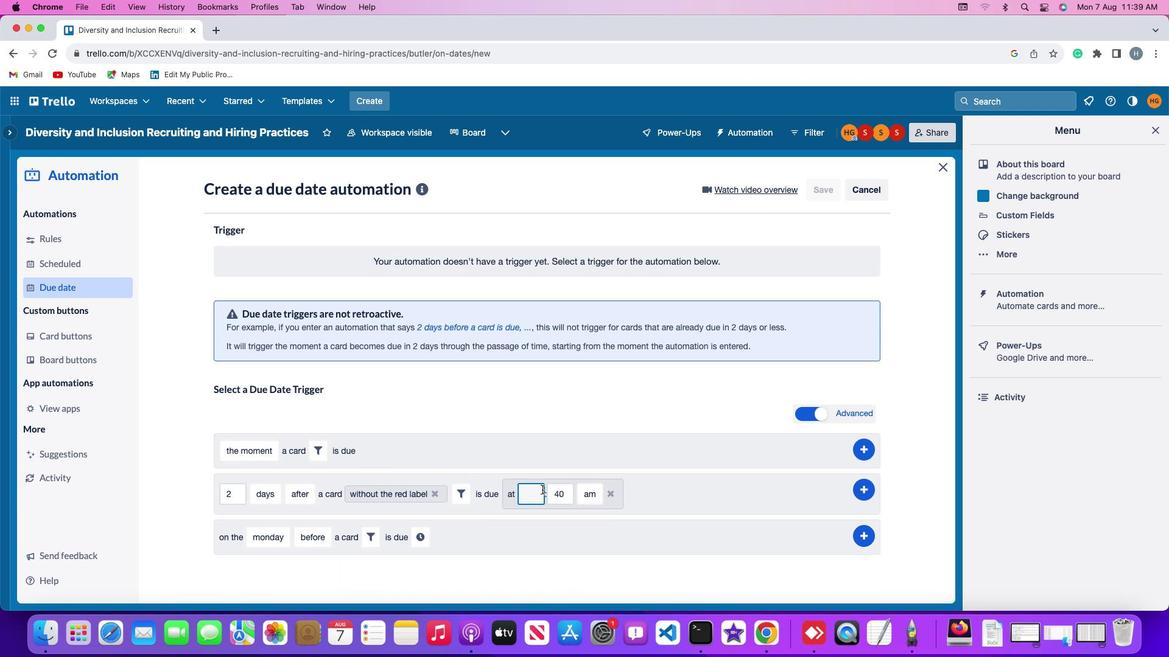 
Action: Key pressed '1''1'
Screenshot: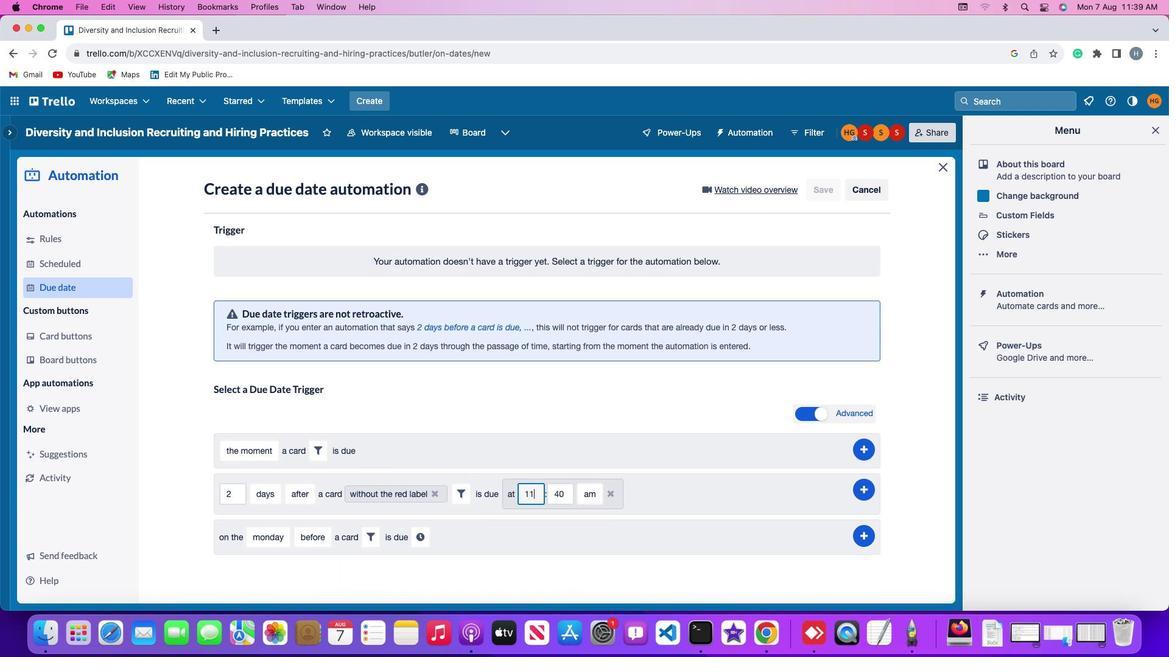 
Action: Mouse moved to (568, 492)
Screenshot: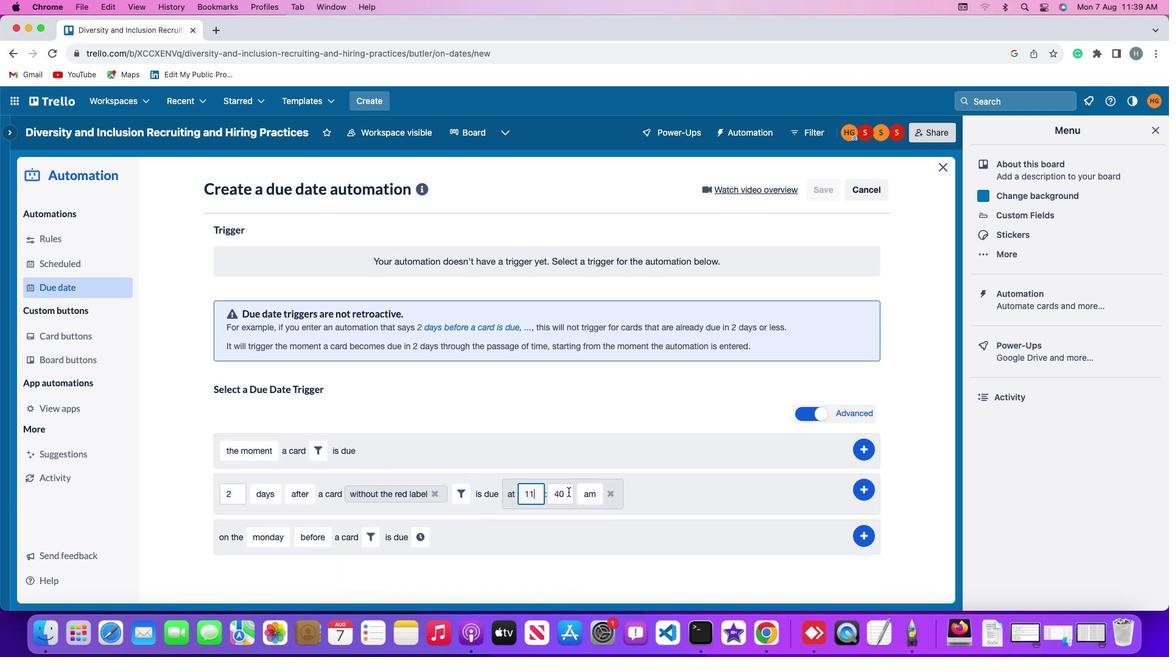
Action: Mouse pressed left at (568, 492)
Screenshot: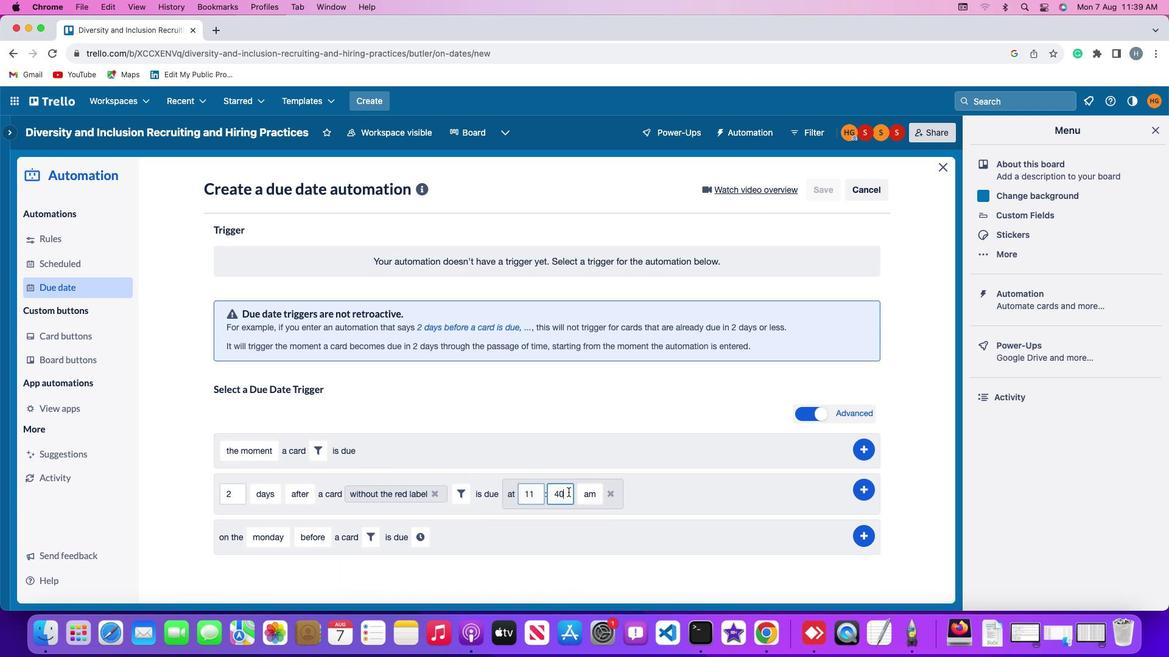 
Action: Key pressed Key.backspaceKey.backspaceKey.backspace'0''0'
Screenshot: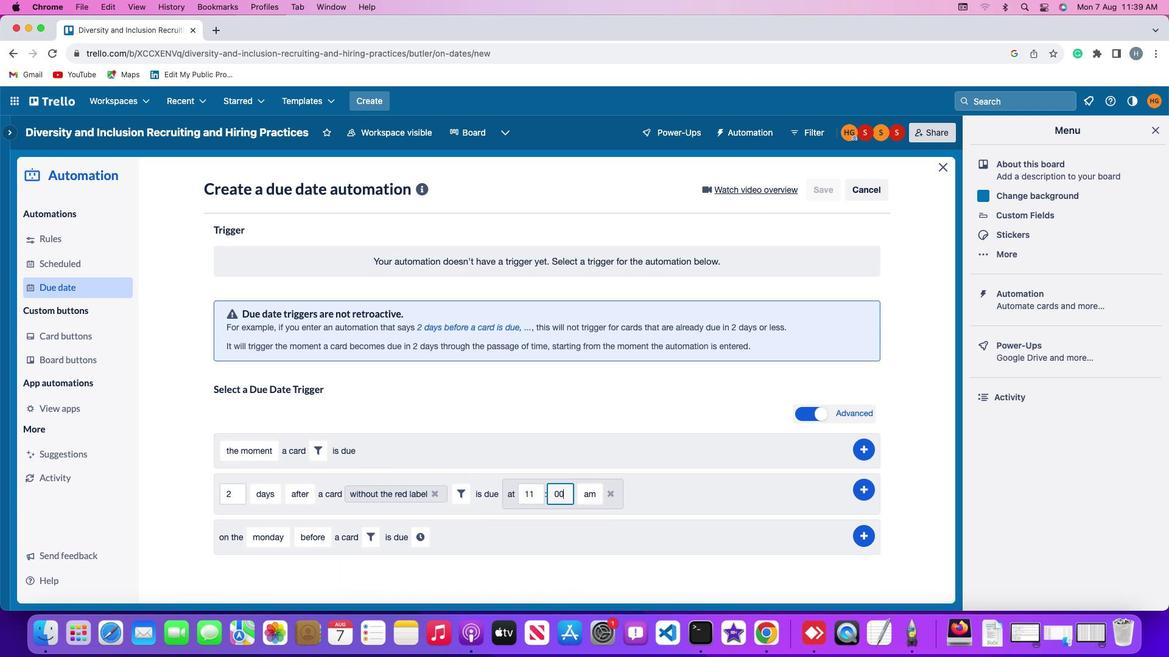 
Action: Mouse moved to (589, 494)
Screenshot: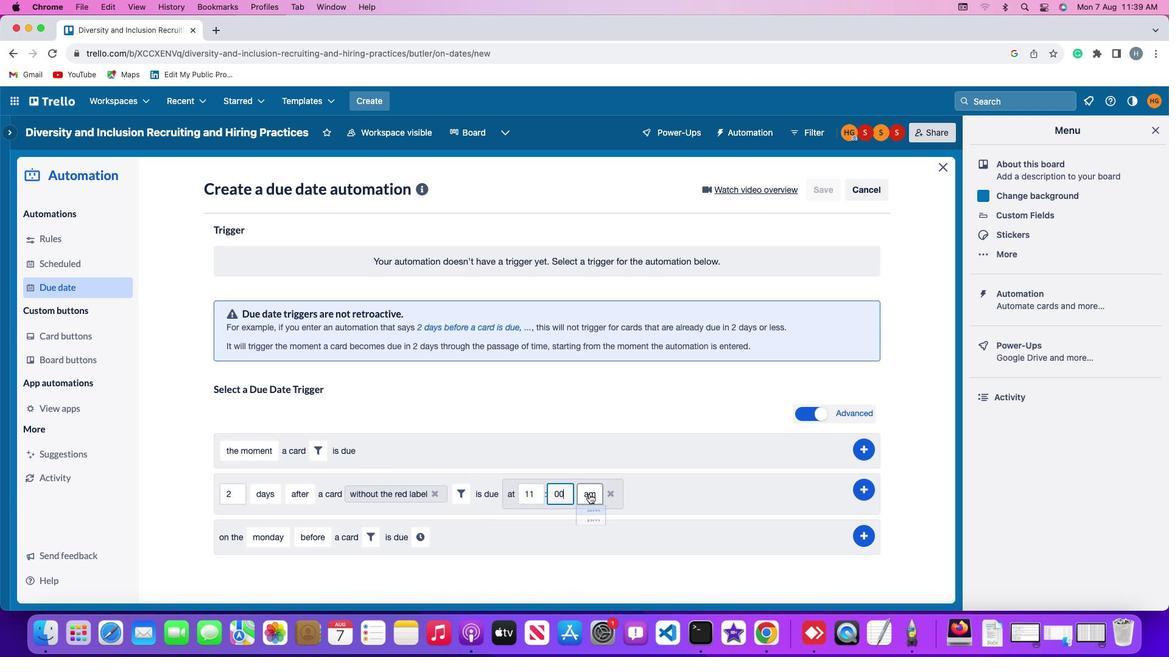 
Action: Mouse pressed left at (589, 494)
Screenshot: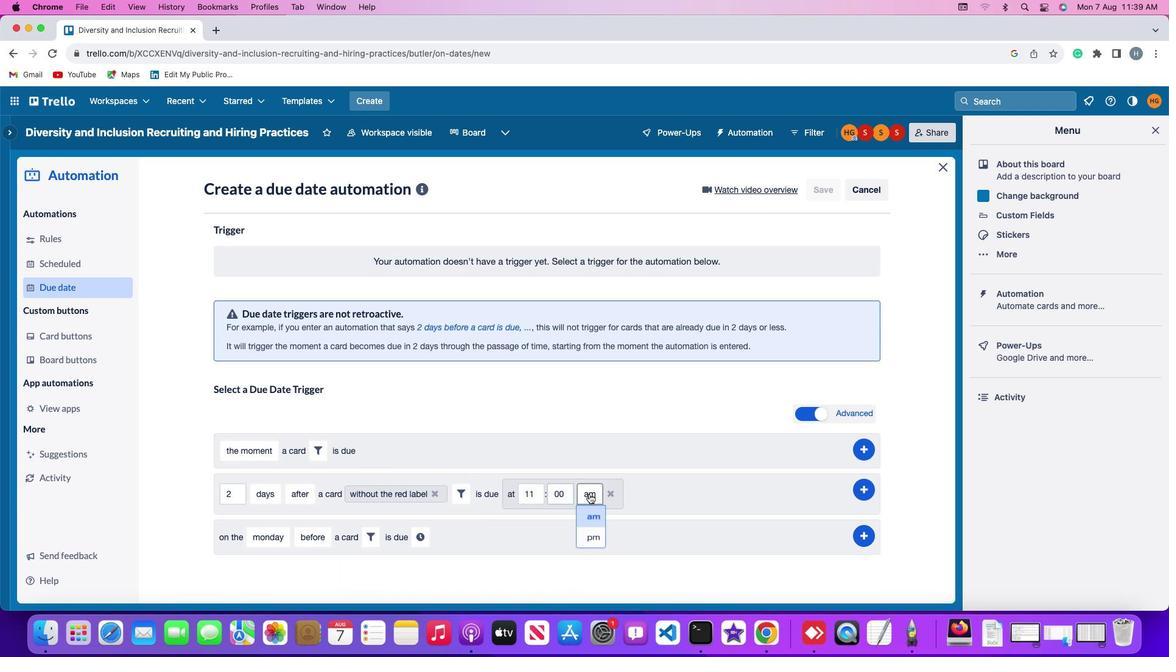 
Action: Mouse moved to (594, 523)
Screenshot: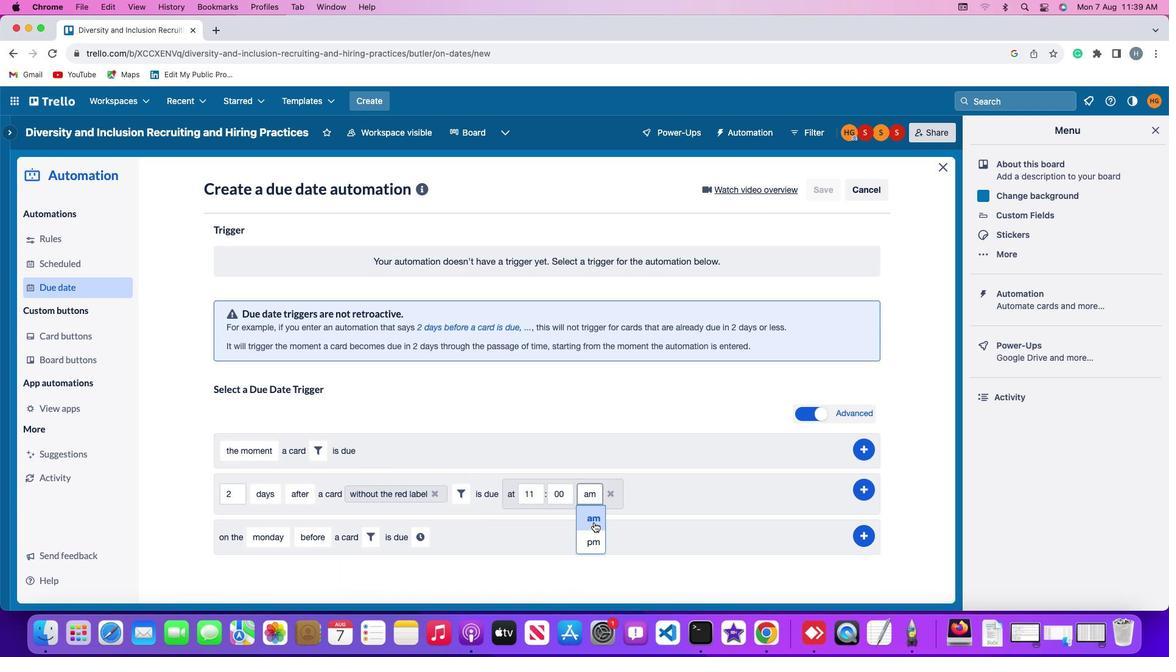 
Action: Mouse pressed left at (594, 523)
Screenshot: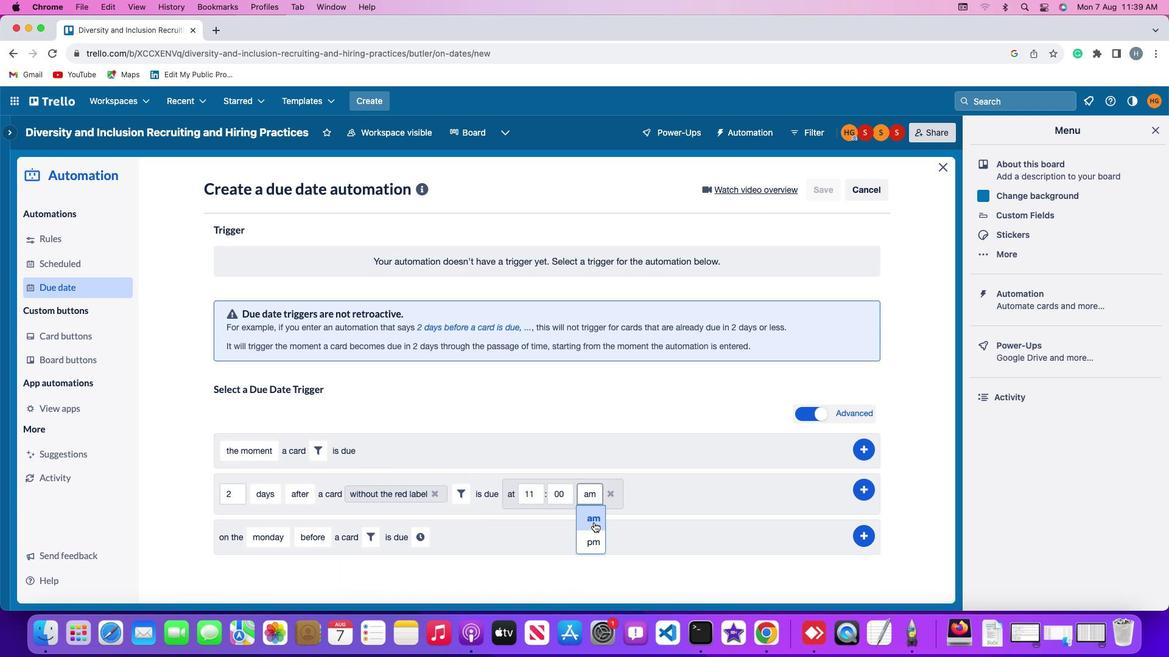 
Action: Mouse moved to (869, 487)
Screenshot: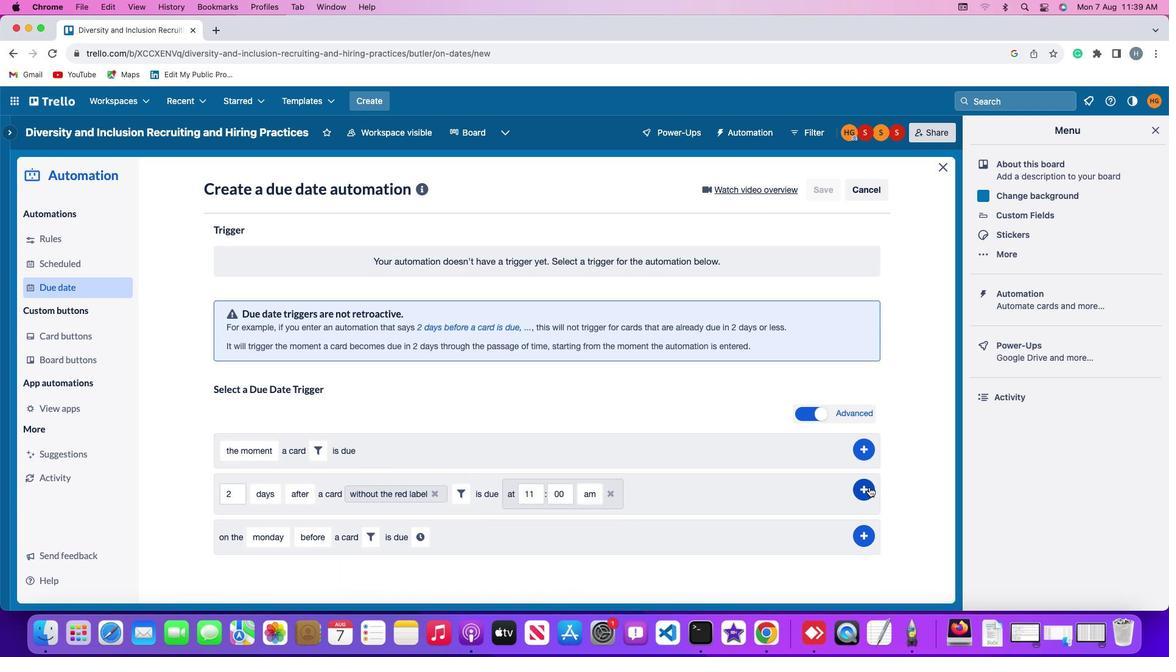 
Action: Mouse pressed left at (869, 487)
Screenshot: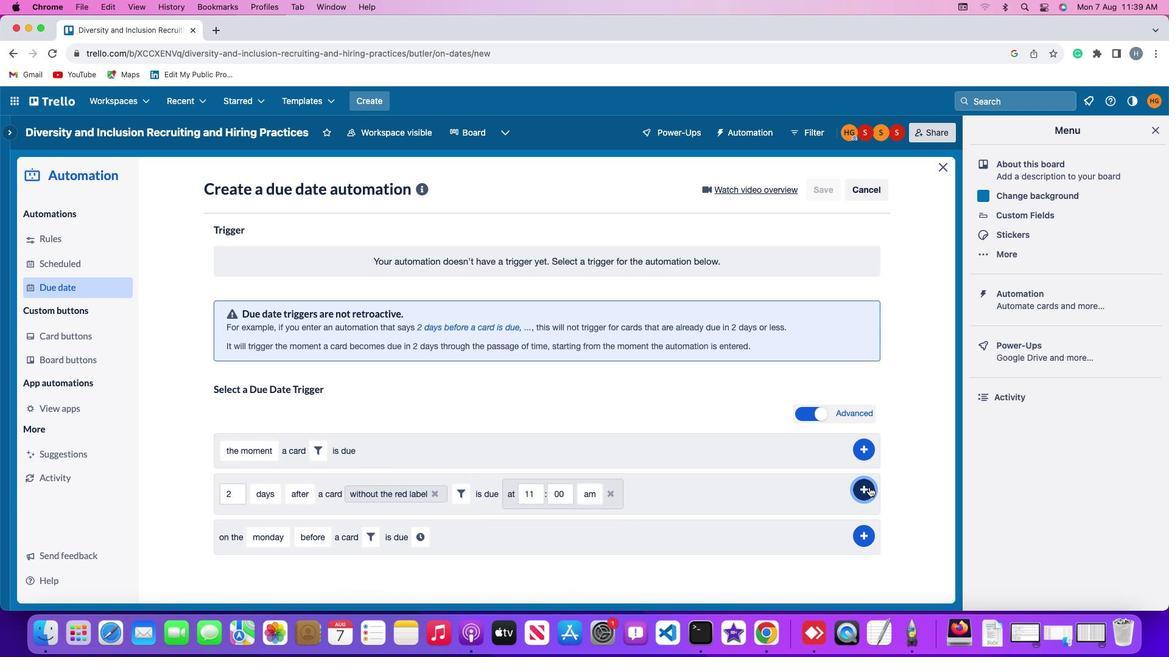 
Action: Mouse moved to (921, 386)
Screenshot: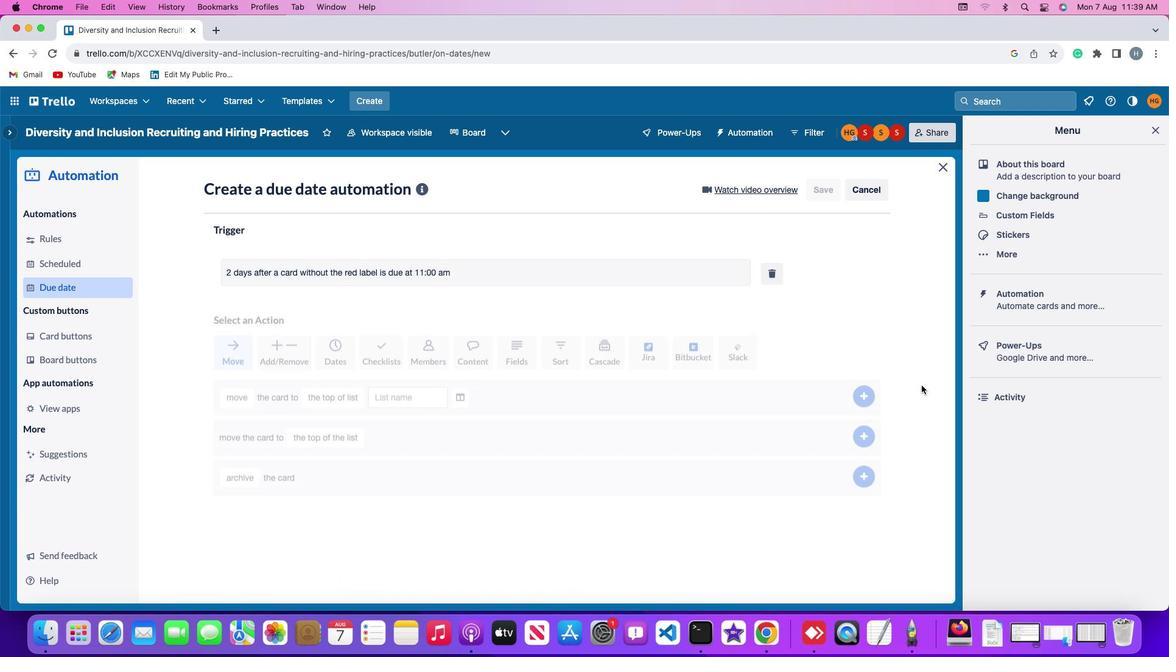 
